 Task: Add an event with the title Second Candidate Interview with HR Manager, date ''2023/11/18'', time 14:00and add a description: A lunch and learn session is a unique professional development opportunity where employees gather during their lunch break to learn and engage in educational activities. It combines the convenience of a mealtime with valuable learning experiences, creating a relaxed and interactive environment for knowledge sharing and skill enhancement._x000D_
_x000D_
Mark the tasks as Completed , logged in from the account softage.3@softage.netand send the event invitation to softage.4@softage.net and softage.2@softage.net. Set a reminder for the event Weekly on Sunday
Action: Mouse moved to (64, 95)
Screenshot: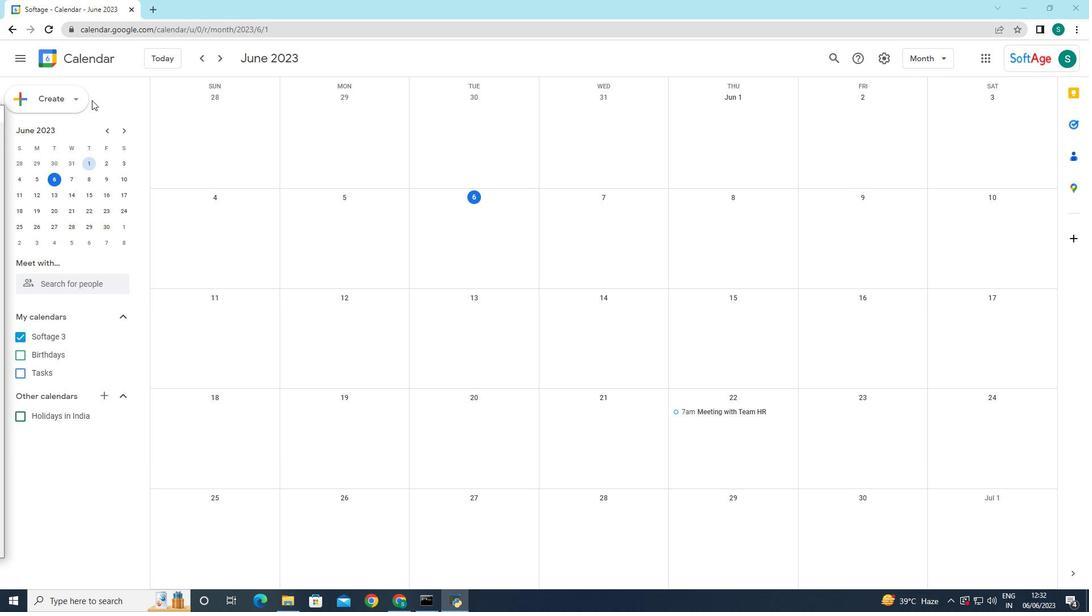 
Action: Mouse pressed left at (64, 95)
Screenshot: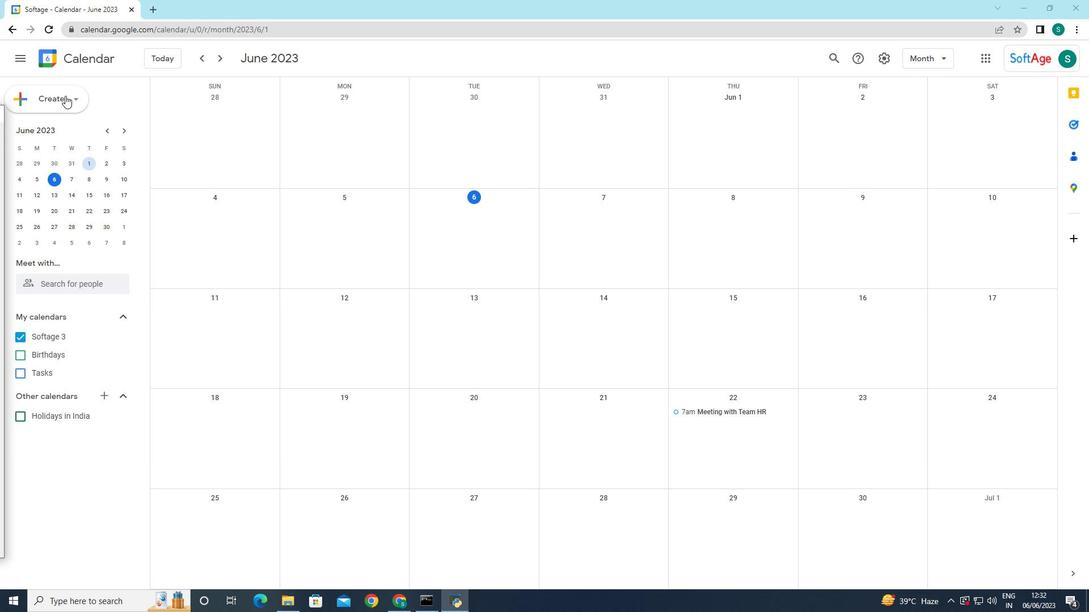 
Action: Mouse moved to (77, 131)
Screenshot: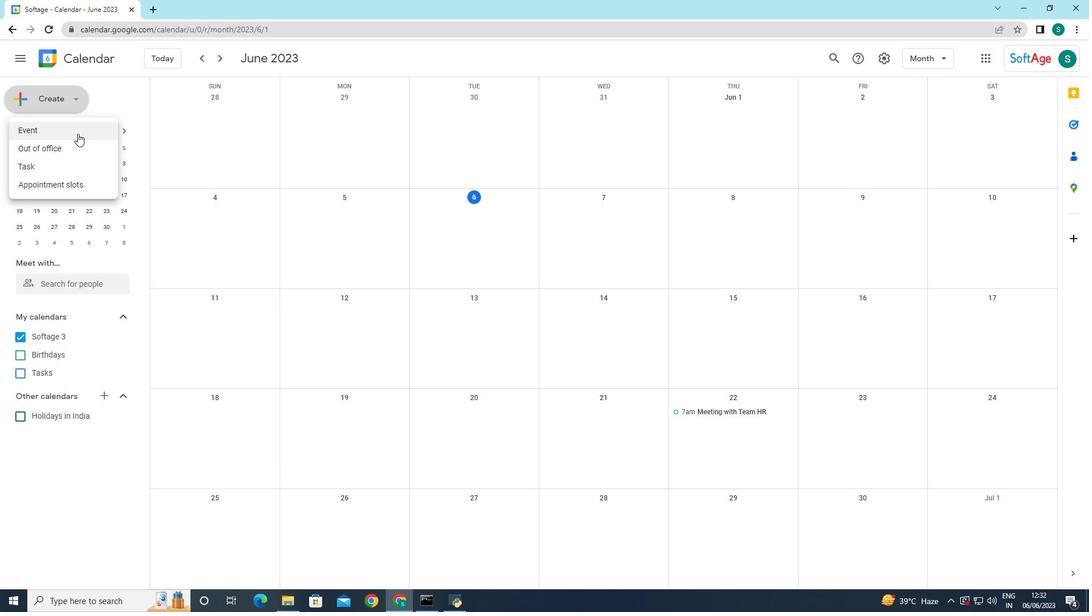 
Action: Mouse pressed left at (77, 131)
Screenshot: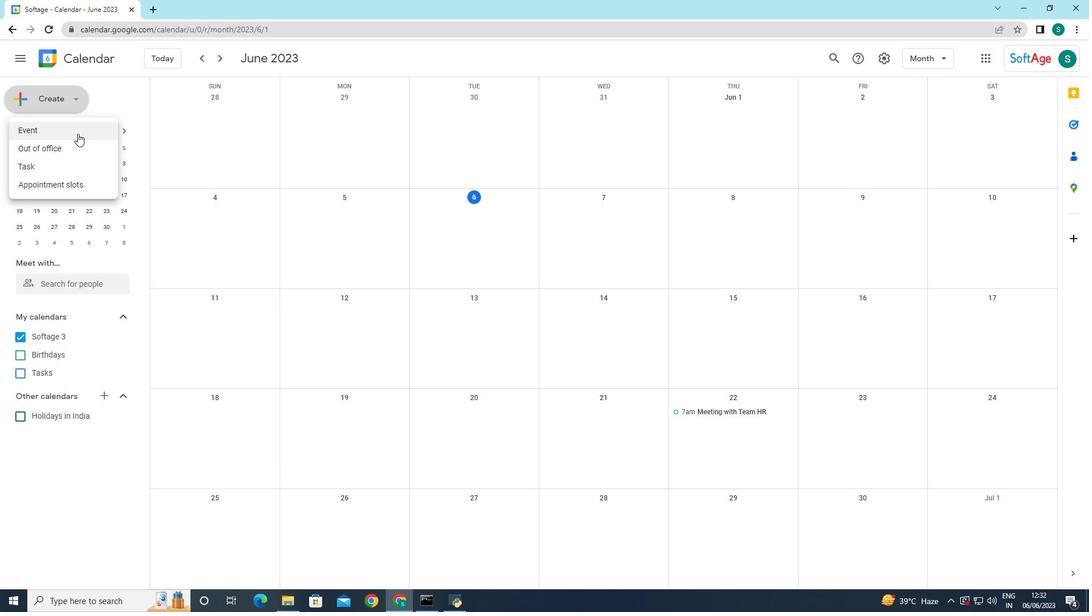 
Action: Mouse moved to (574, 384)
Screenshot: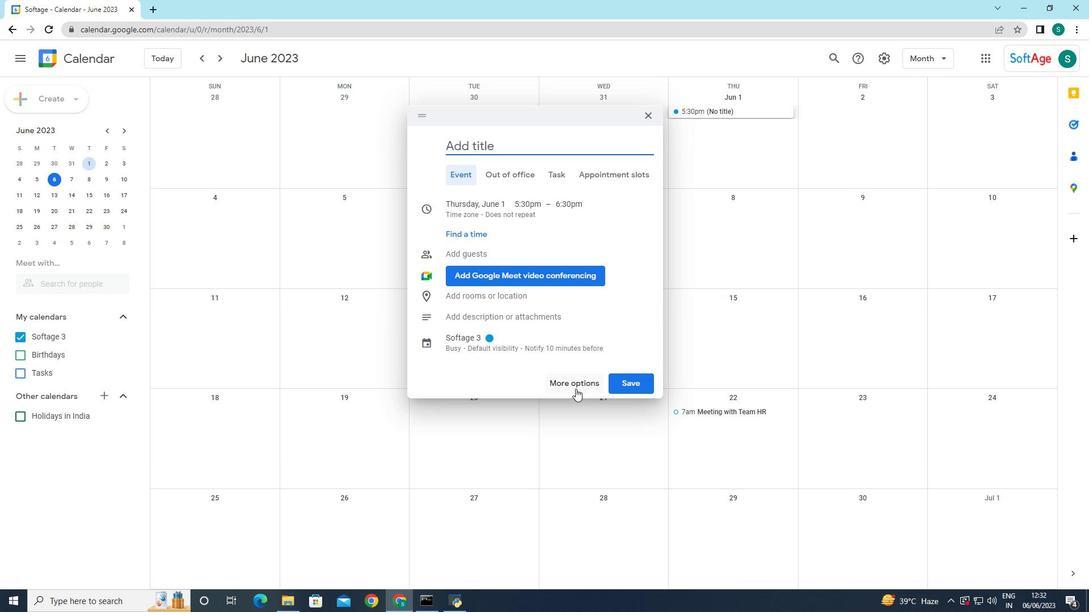 
Action: Mouse pressed left at (574, 384)
Screenshot: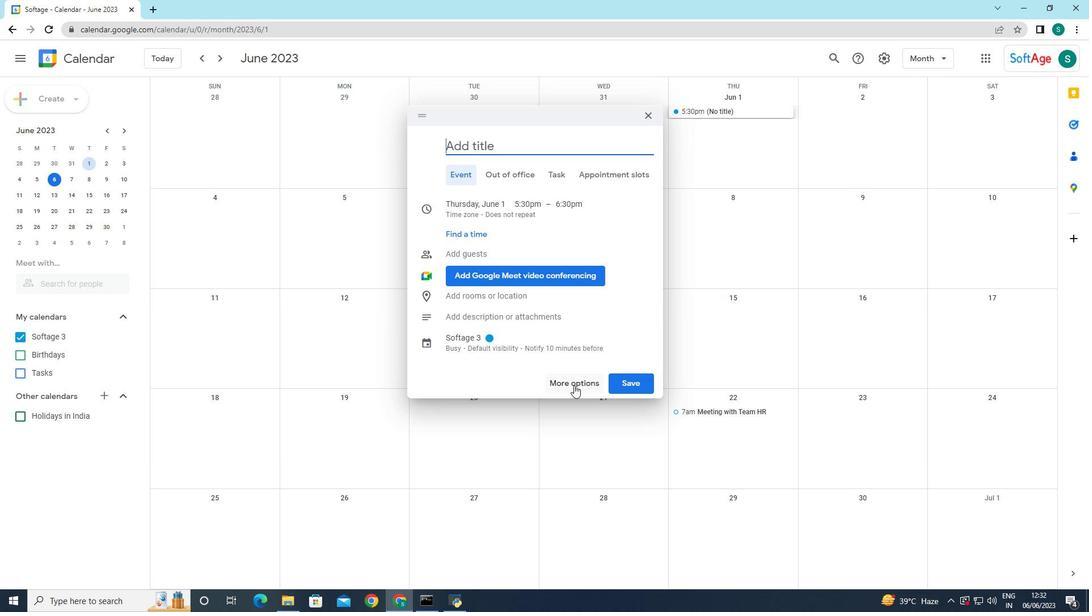 
Action: Mouse moved to (132, 60)
Screenshot: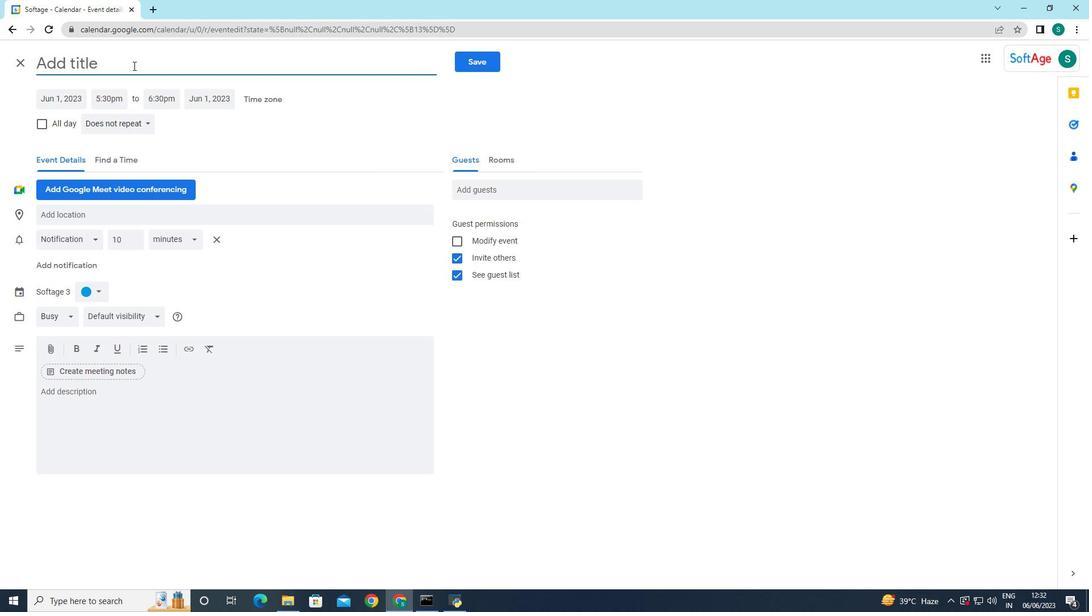 
Action: Mouse pressed left at (132, 60)
Screenshot: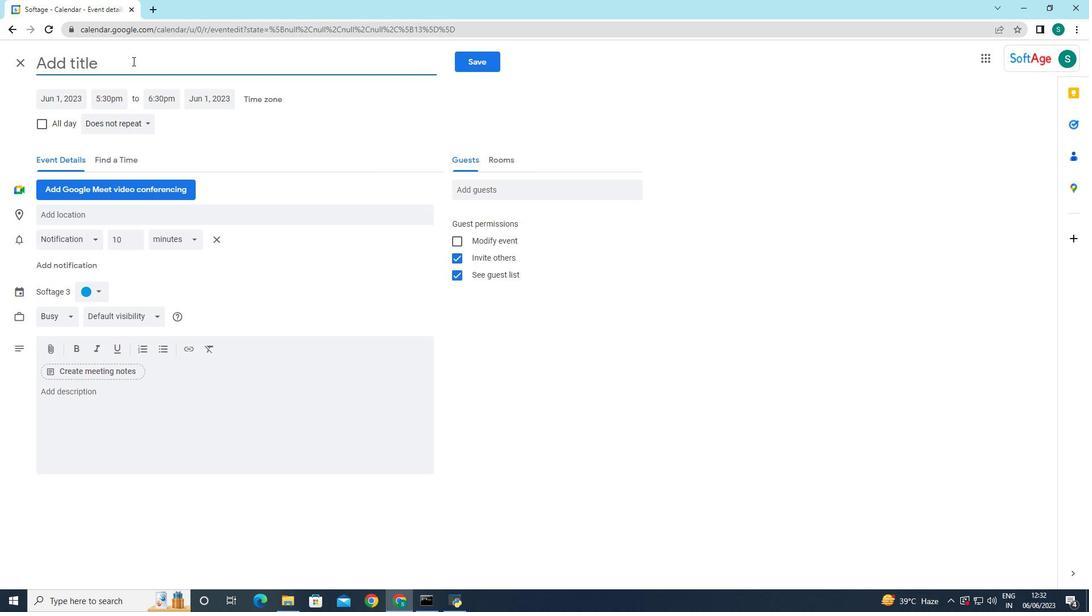 
Action: Key pressed <Key.caps_lock>S<Key.caps_lock>econd<Key.space><Key.caps_lock>CA<Key.backspace><Key.caps_lock>andidate<Key.space><Key.caps_lock>I<Key.caps_lock>ne<Key.backspace>terview<Key.space>with<Key.space><Key.caps_lock>HR<Key.caps_lock><Key.space><Key.caps_lock>M<Key.caps_lock>anager
Screenshot: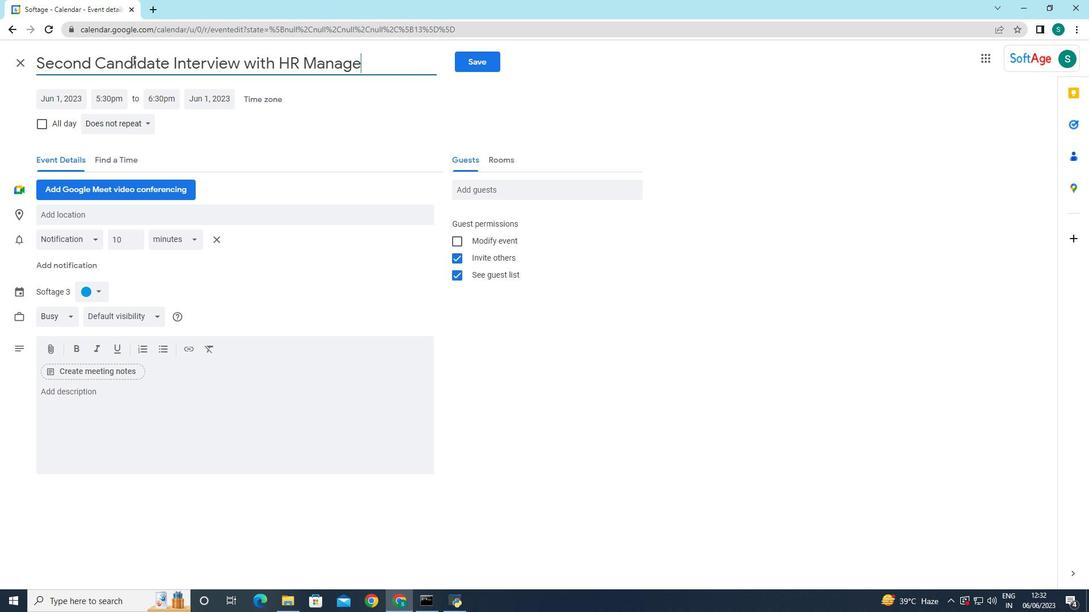 
Action: Mouse moved to (63, 100)
Screenshot: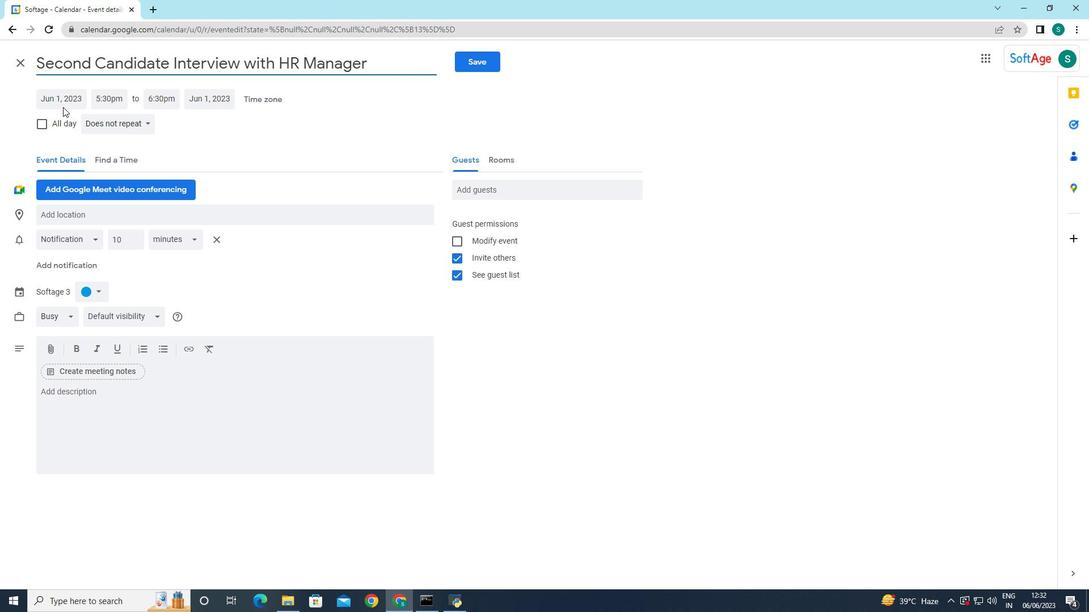 
Action: Mouse pressed left at (63, 100)
Screenshot: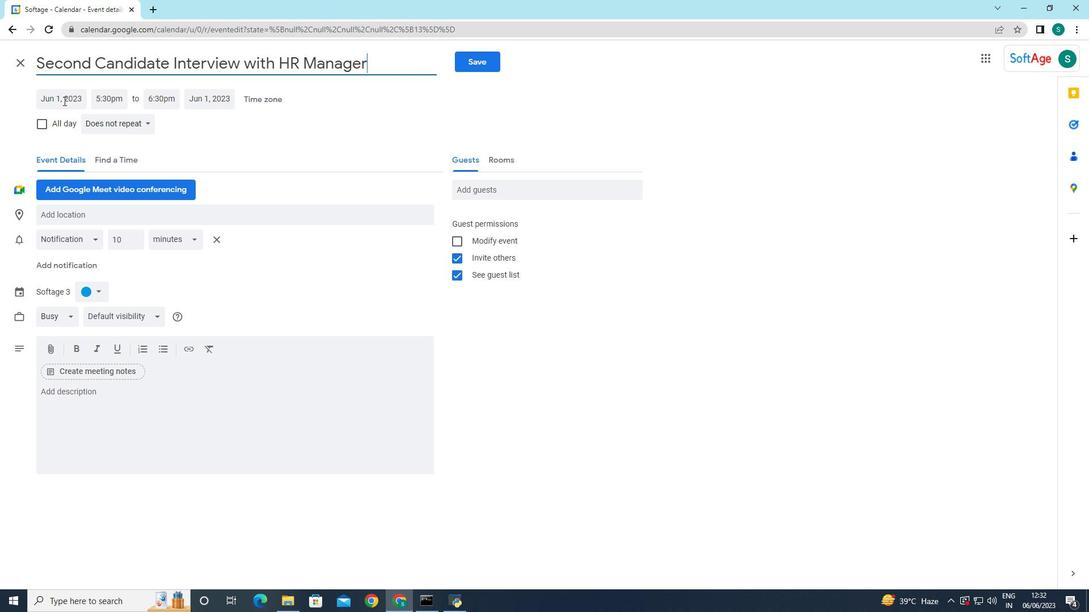 
Action: Mouse moved to (175, 126)
Screenshot: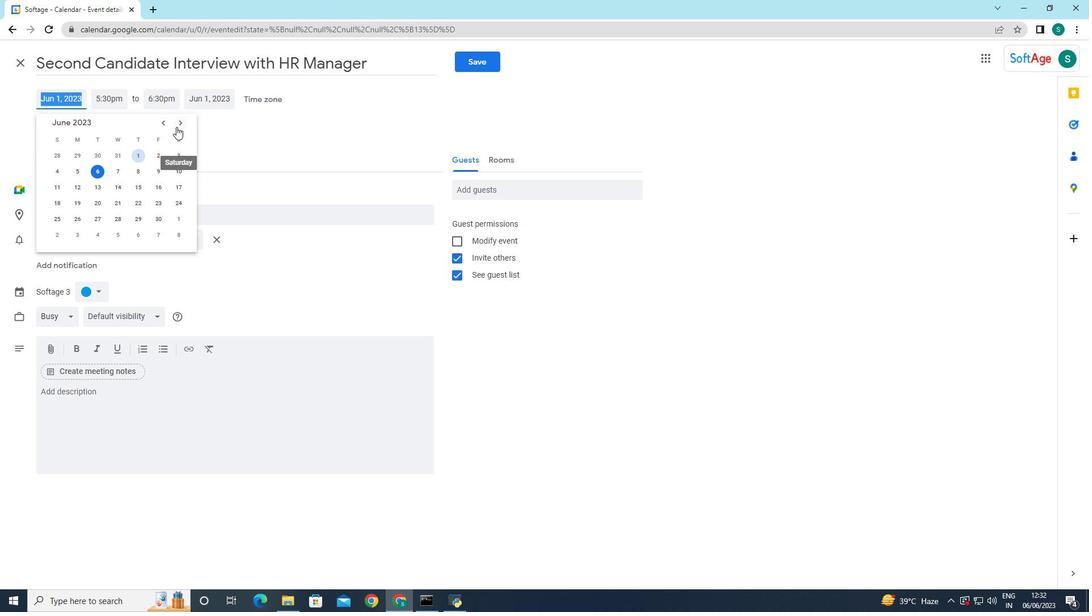 
Action: Mouse pressed left at (175, 126)
Screenshot: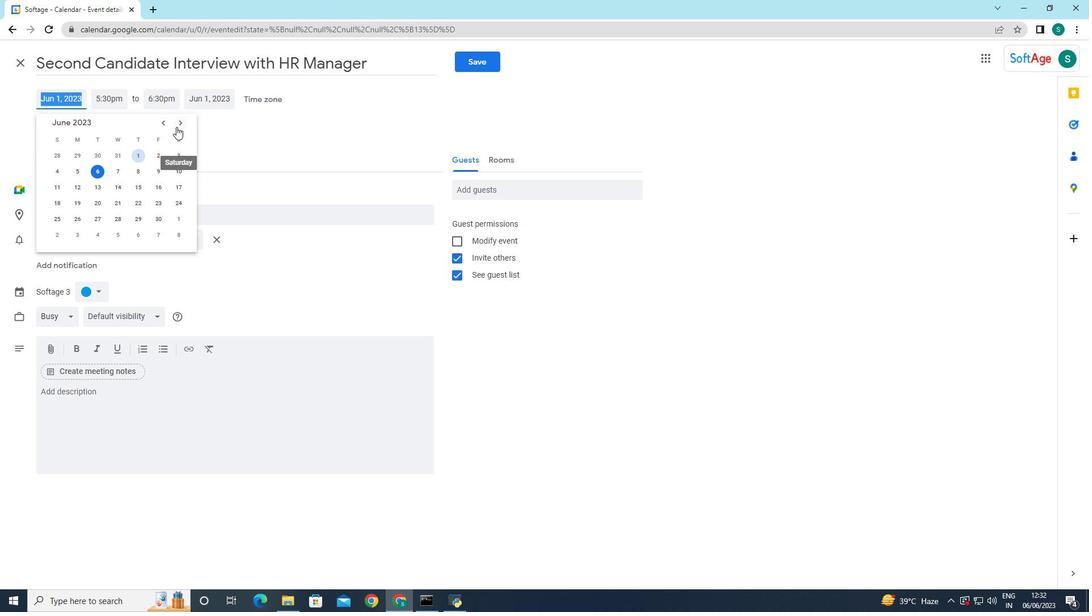 
Action: Mouse pressed left at (175, 126)
Screenshot: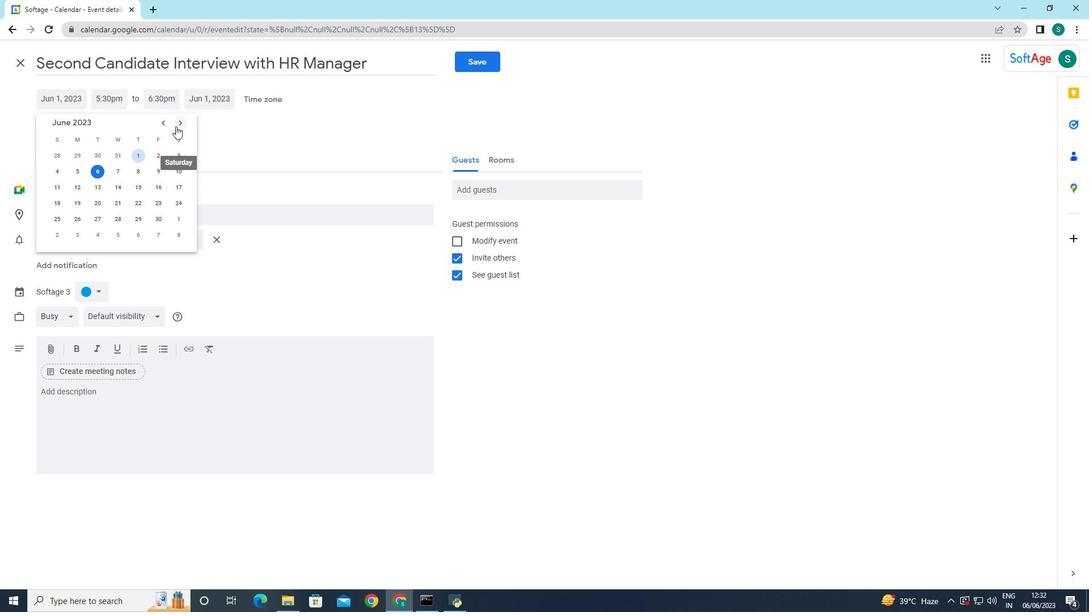 
Action: Mouse pressed left at (175, 126)
Screenshot: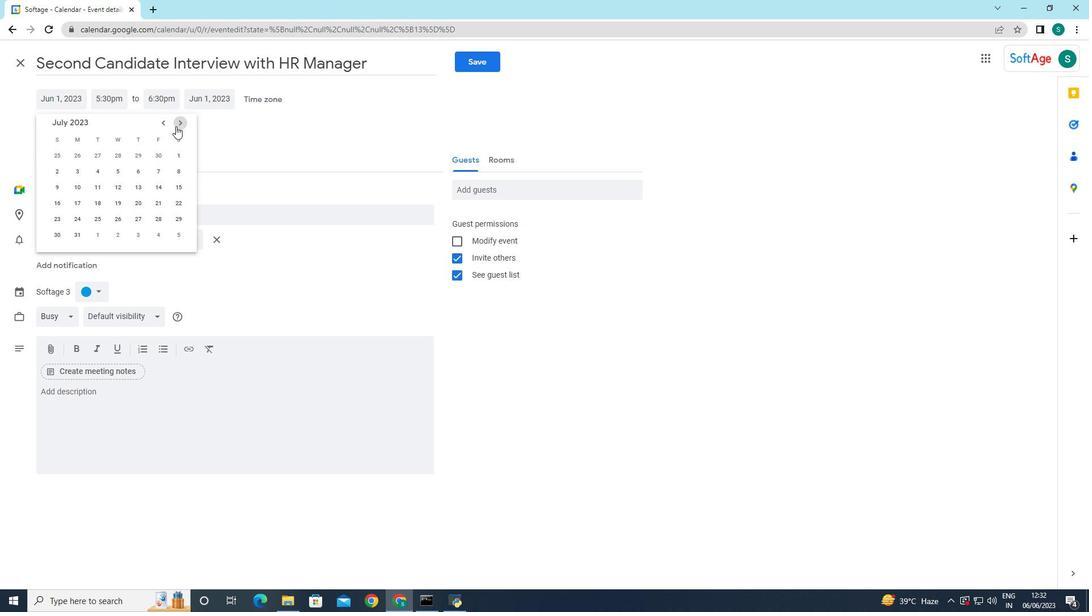 
Action: Mouse pressed left at (175, 126)
Screenshot: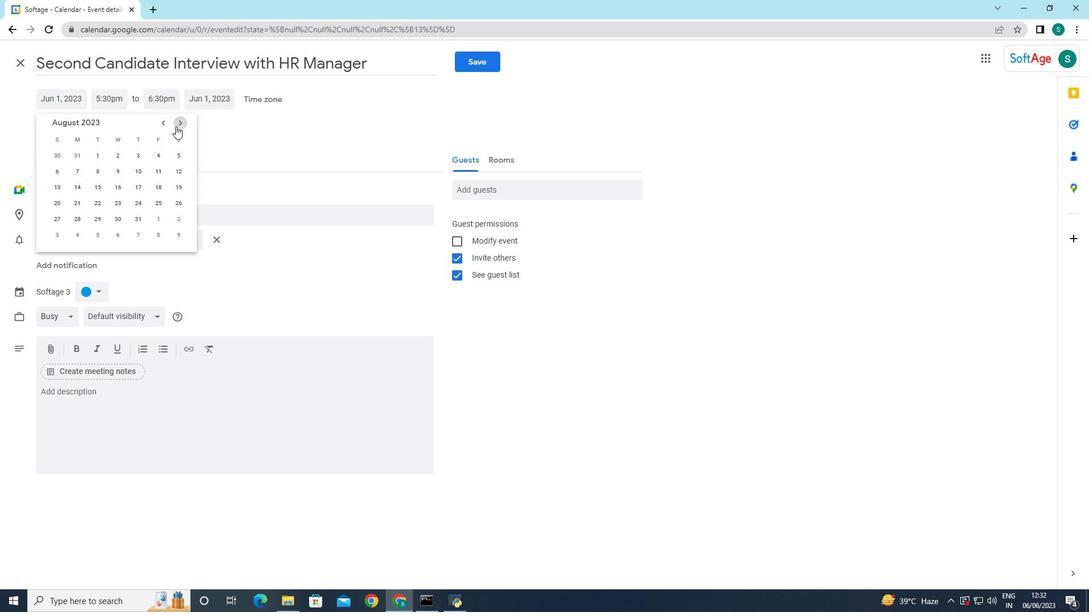 
Action: Mouse pressed left at (175, 126)
Screenshot: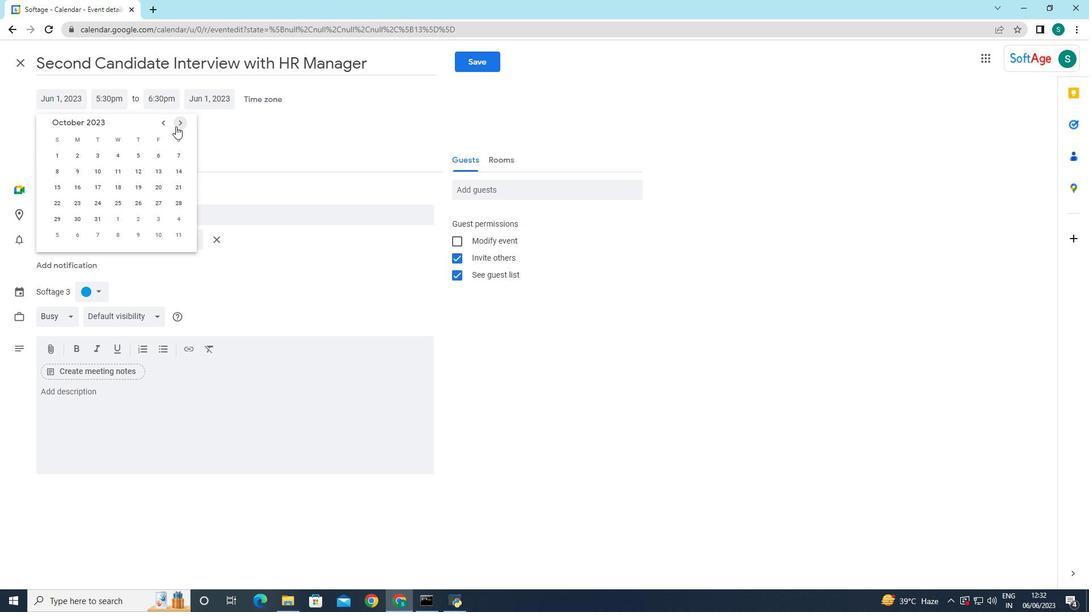 
Action: Mouse moved to (175, 191)
Screenshot: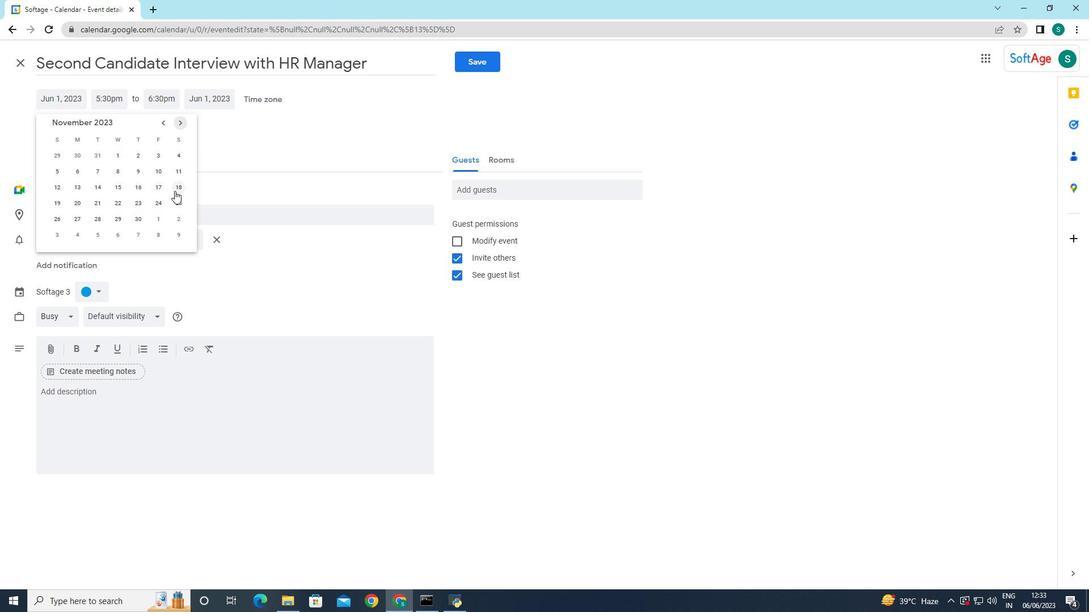 
Action: Mouse pressed left at (175, 191)
Screenshot: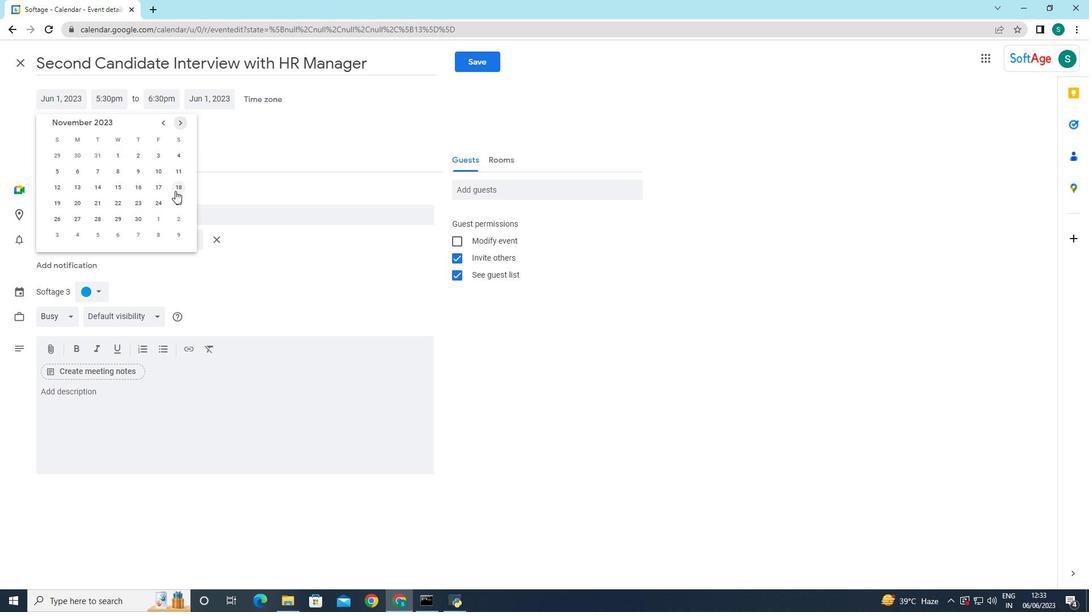 
Action: Mouse moved to (236, 162)
Screenshot: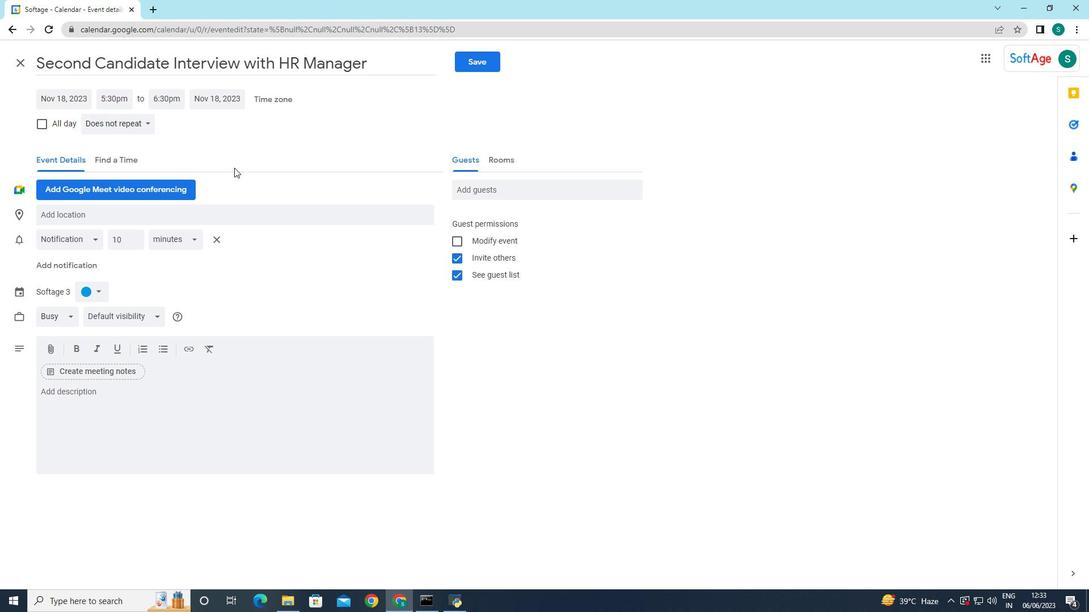 
Action: Mouse pressed left at (236, 162)
Screenshot: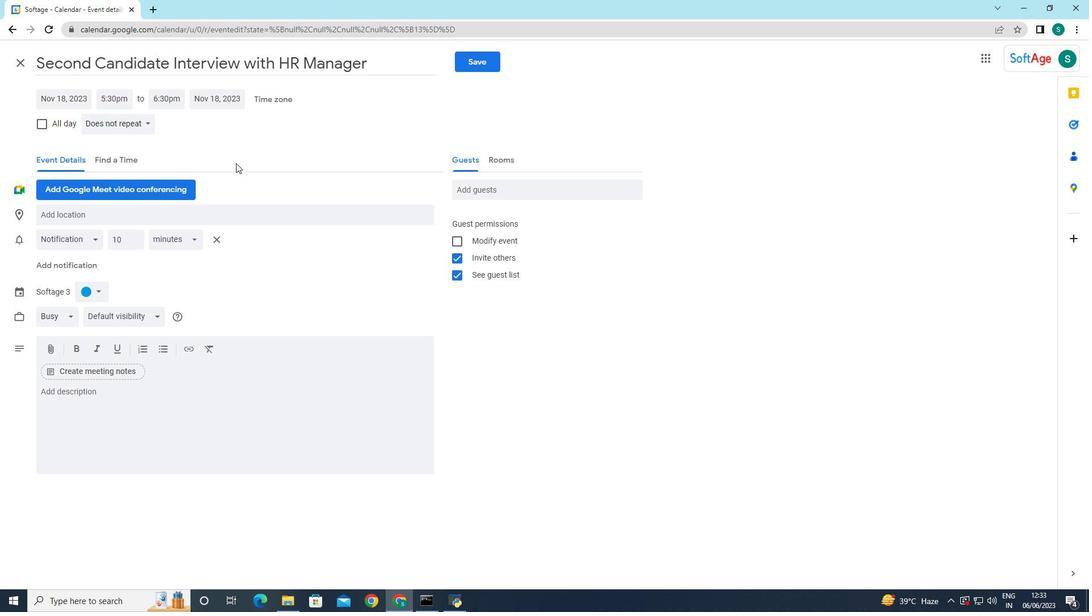 
Action: Mouse moved to (104, 97)
Screenshot: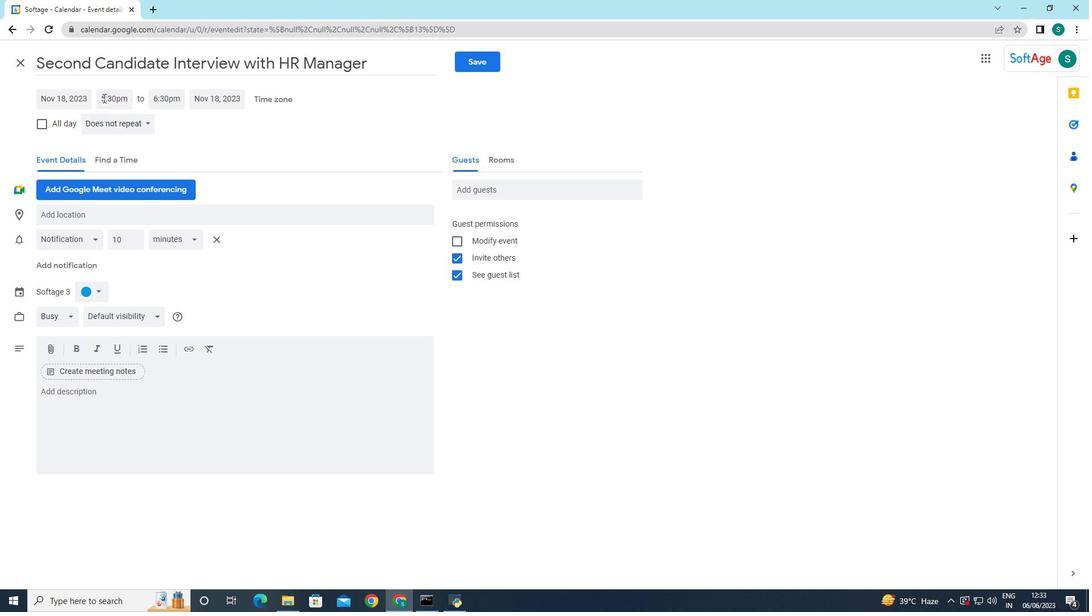 
Action: Mouse pressed left at (104, 97)
Screenshot: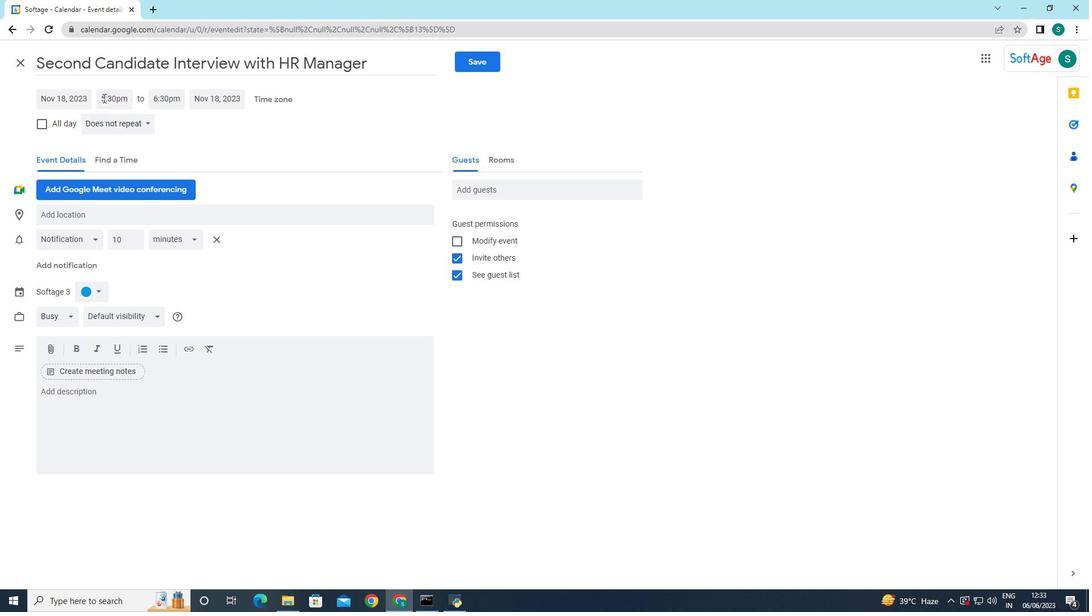 
Action: Mouse moved to (149, 186)
Screenshot: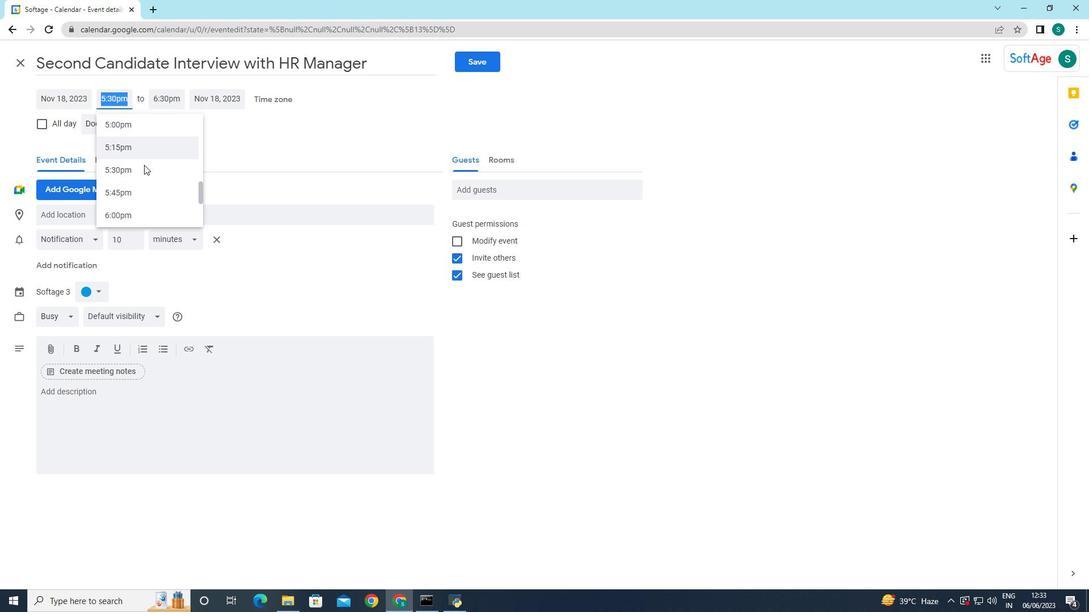 
Action: Mouse scrolled (149, 186) with delta (0, 0)
Screenshot: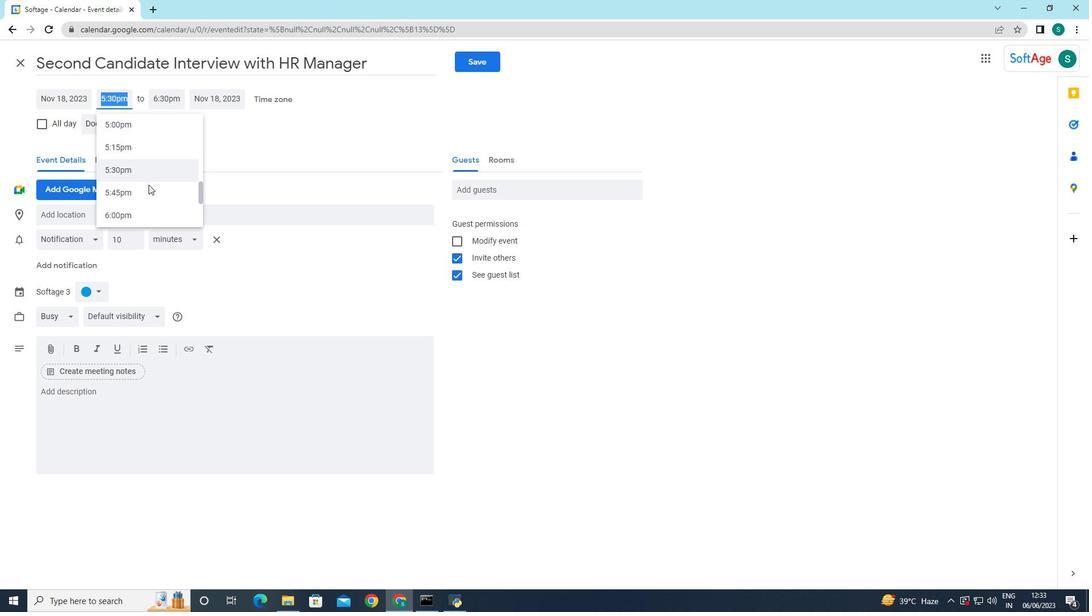 
Action: Mouse scrolled (149, 186) with delta (0, 0)
Screenshot: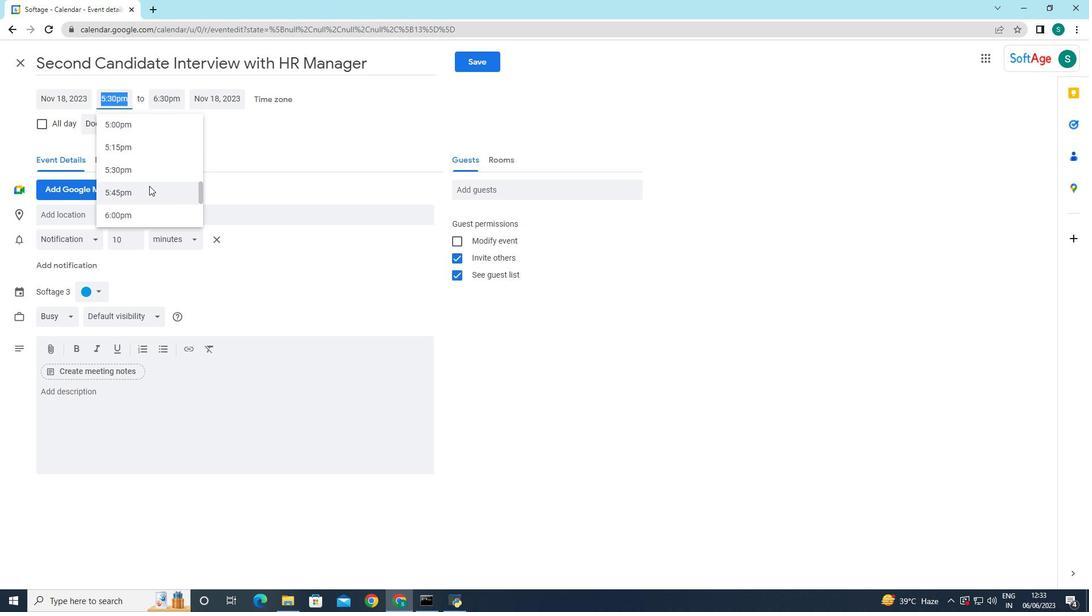 
Action: Mouse scrolled (149, 186) with delta (0, 0)
Screenshot: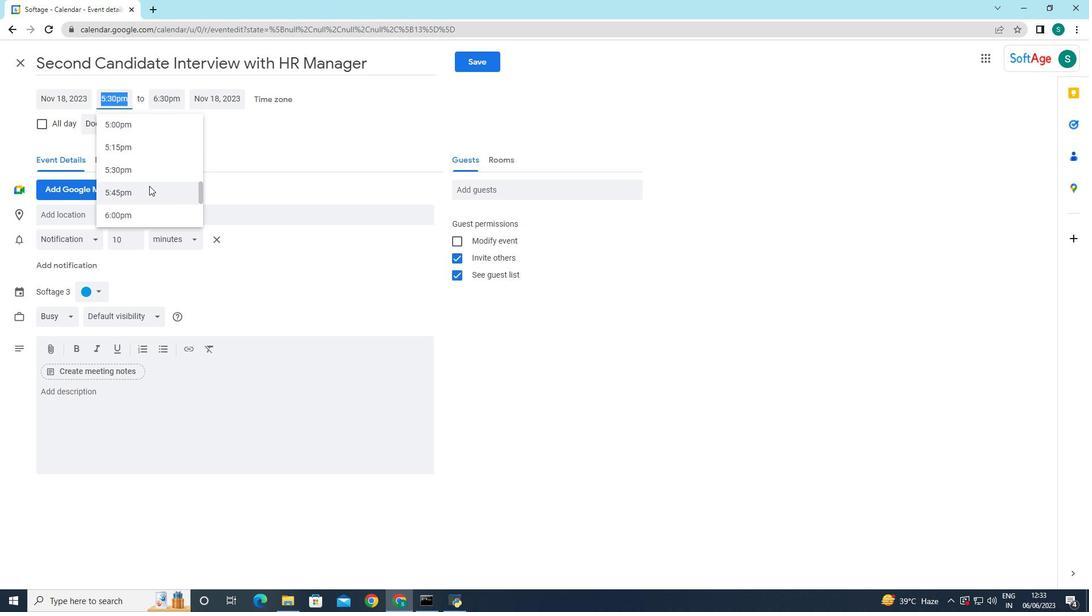
Action: Mouse scrolled (149, 186) with delta (0, 0)
Screenshot: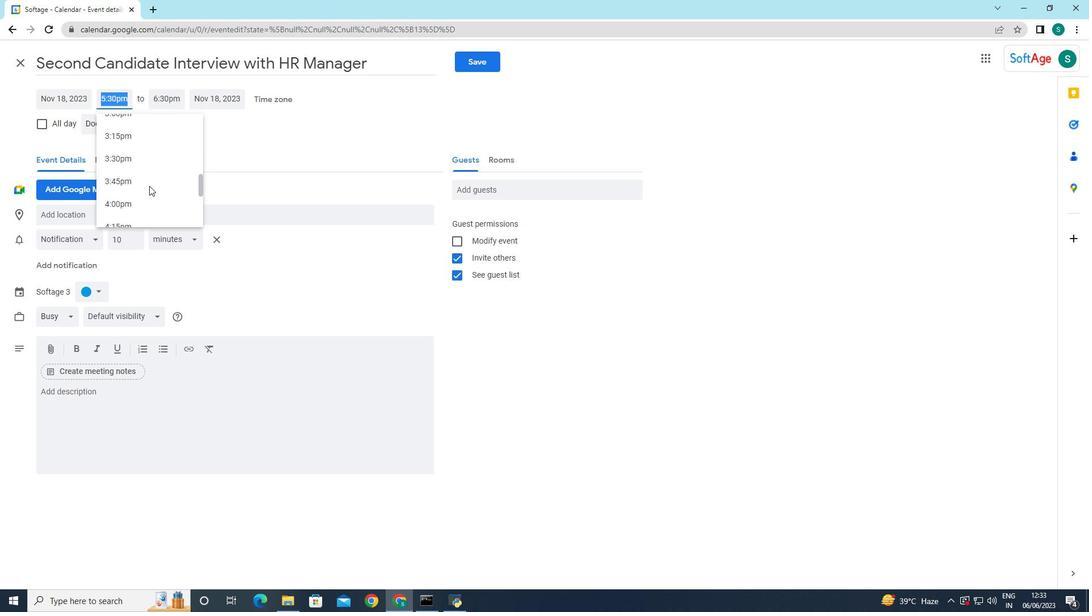 
Action: Mouse scrolled (149, 186) with delta (0, 0)
Screenshot: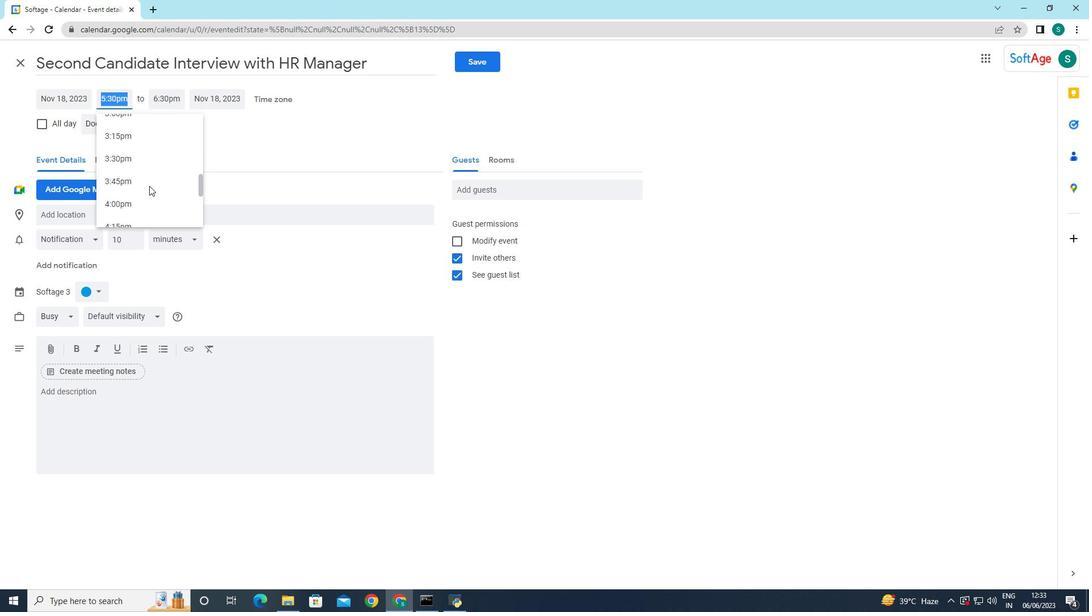 
Action: Mouse scrolled (149, 186) with delta (0, 0)
Screenshot: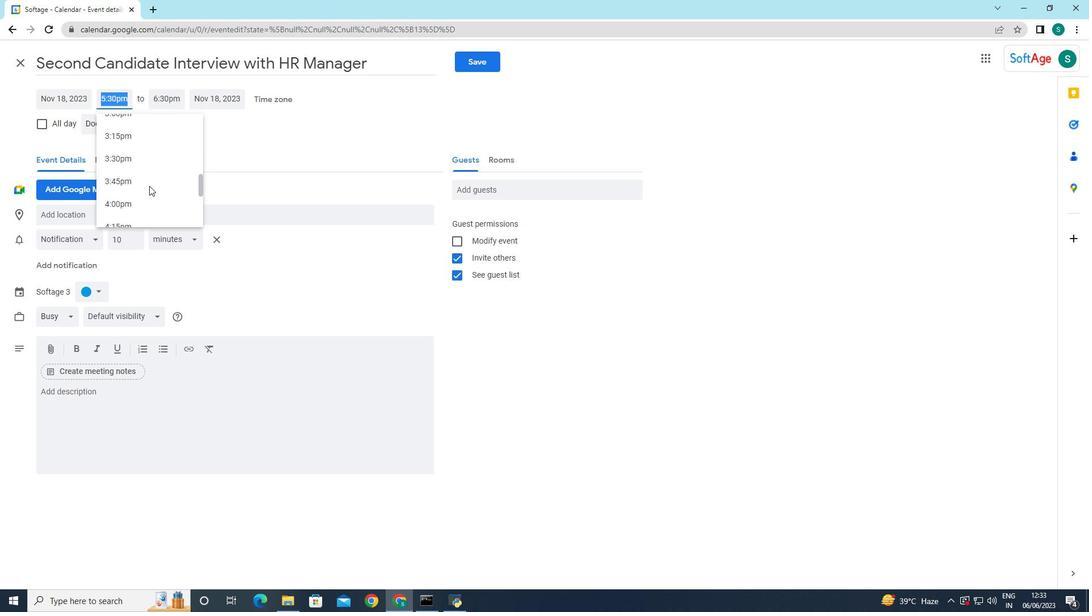 
Action: Mouse scrolled (149, 186) with delta (0, 0)
Screenshot: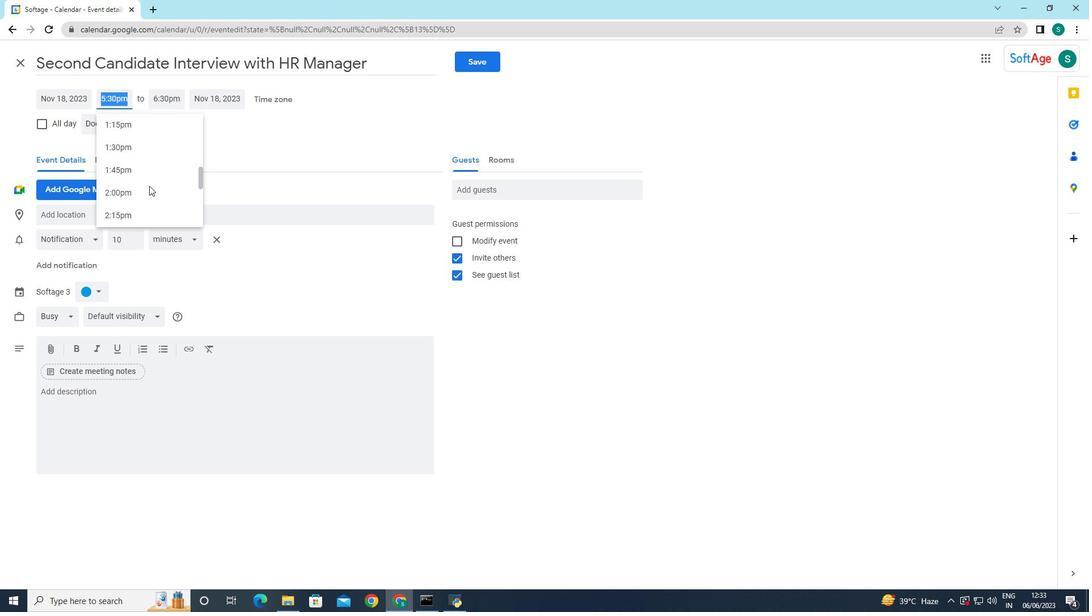 
Action: Mouse scrolled (149, 186) with delta (0, 0)
Screenshot: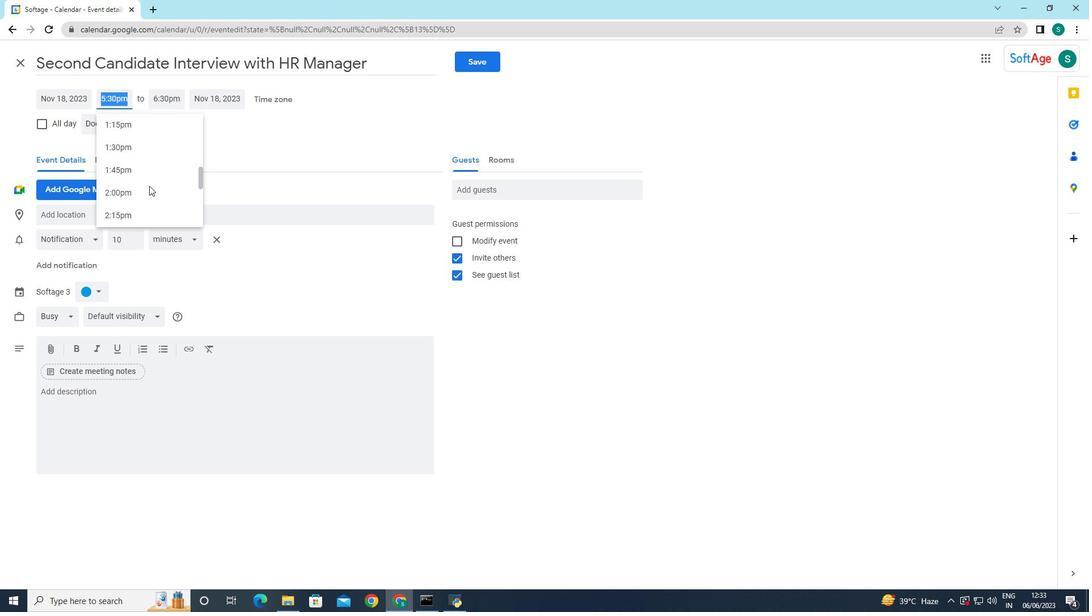 
Action: Mouse scrolled (149, 186) with delta (0, 0)
Screenshot: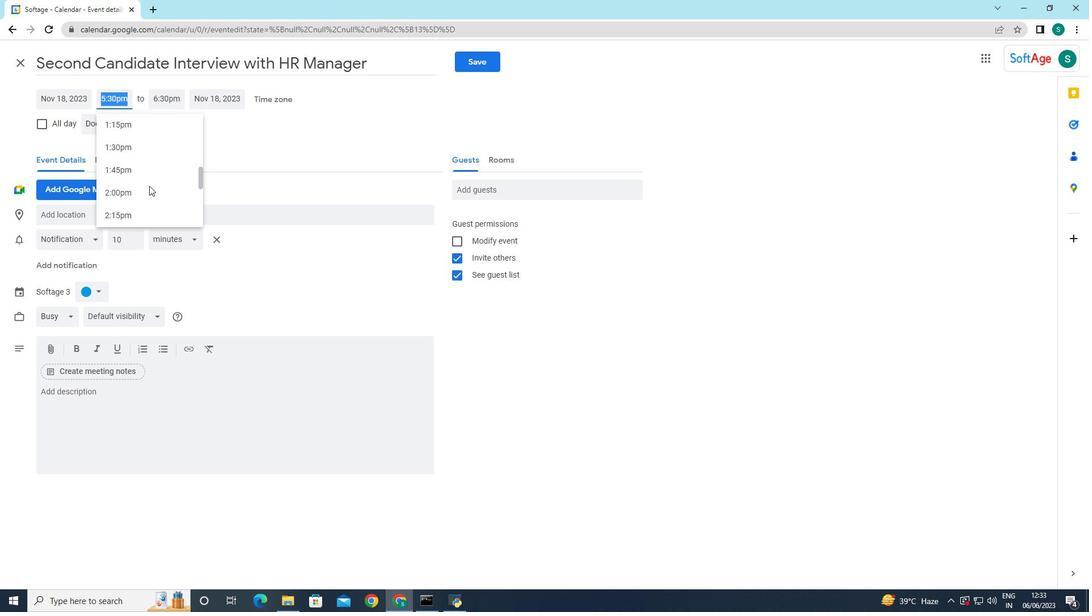 
Action: Mouse scrolled (149, 186) with delta (0, 0)
Screenshot: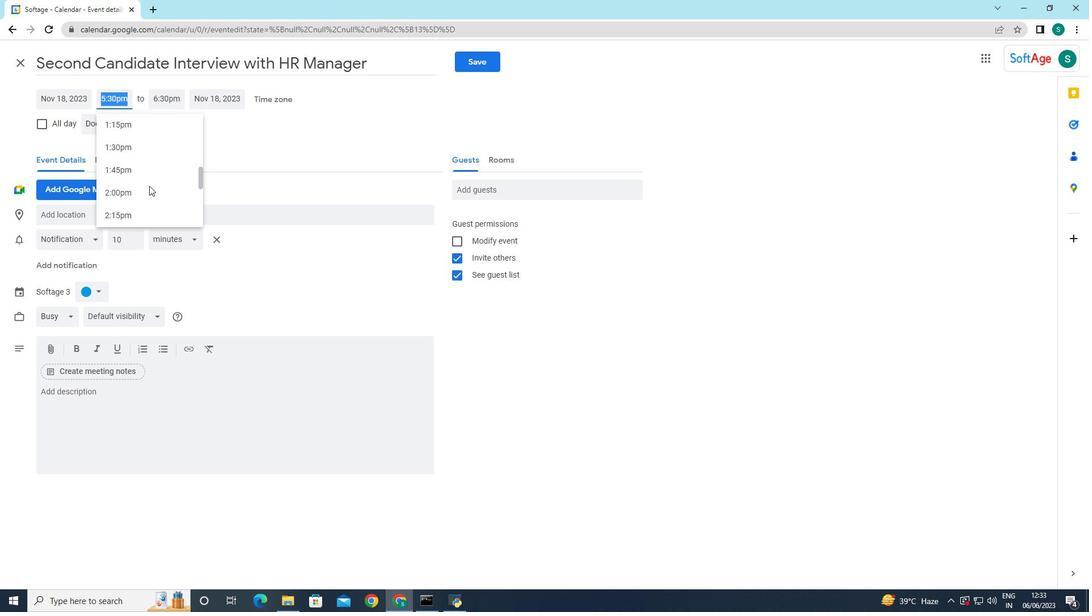 
Action: Mouse scrolled (149, 185) with delta (0, 0)
Screenshot: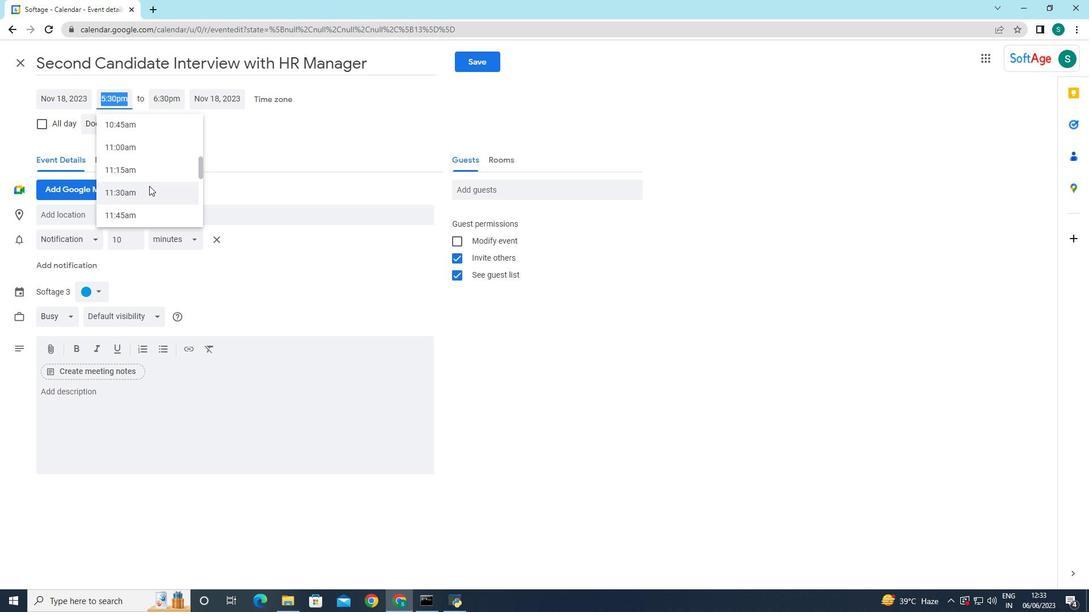 
Action: Mouse scrolled (149, 185) with delta (0, 0)
Screenshot: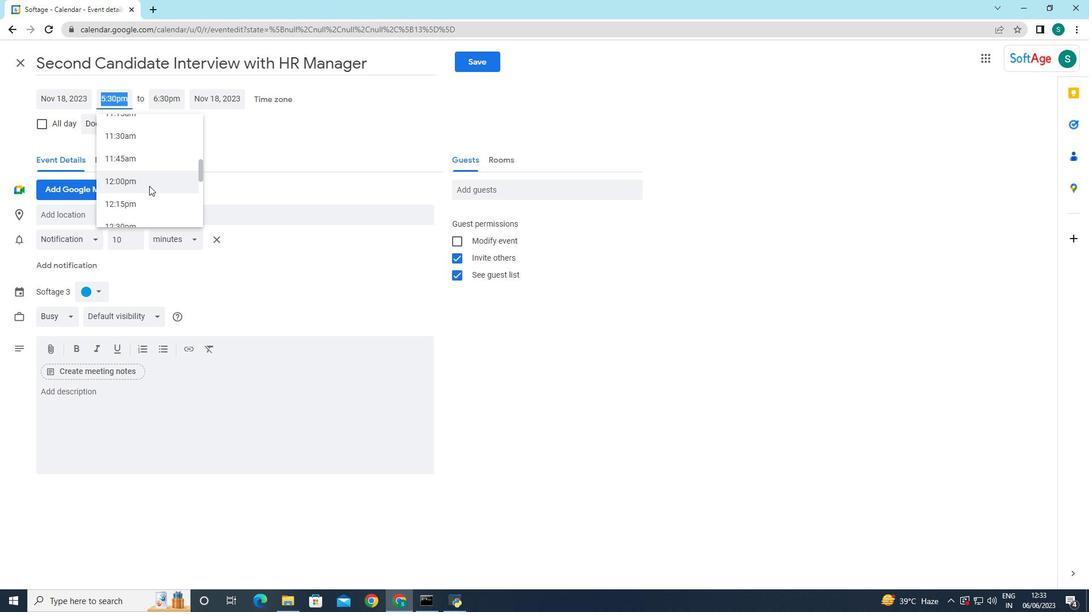 
Action: Mouse scrolled (149, 185) with delta (0, 0)
Screenshot: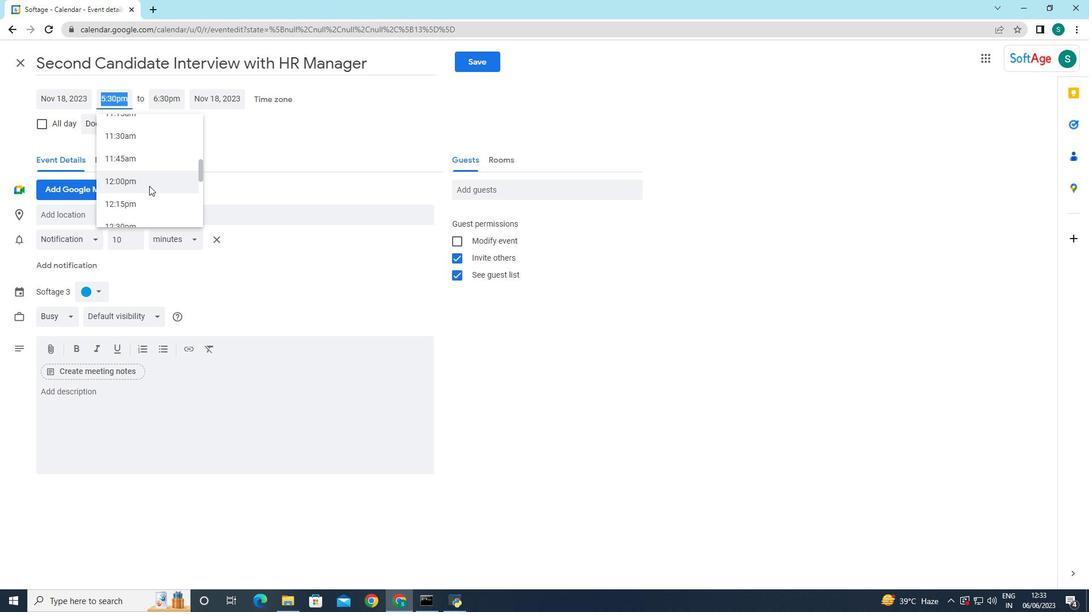 
Action: Mouse scrolled (149, 186) with delta (0, 0)
Screenshot: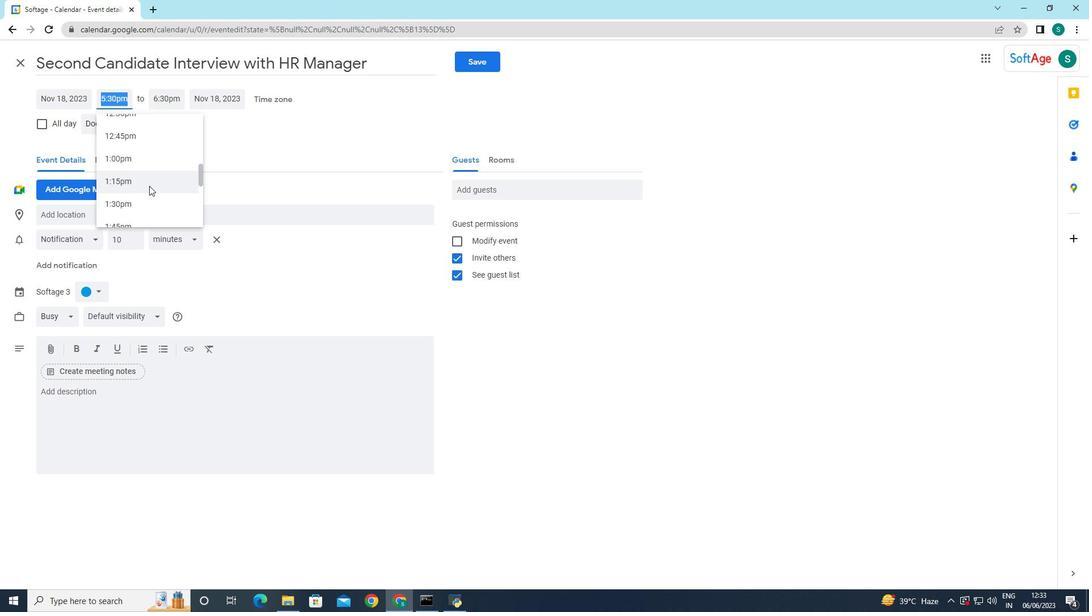 
Action: Mouse scrolled (149, 186) with delta (0, 0)
Screenshot: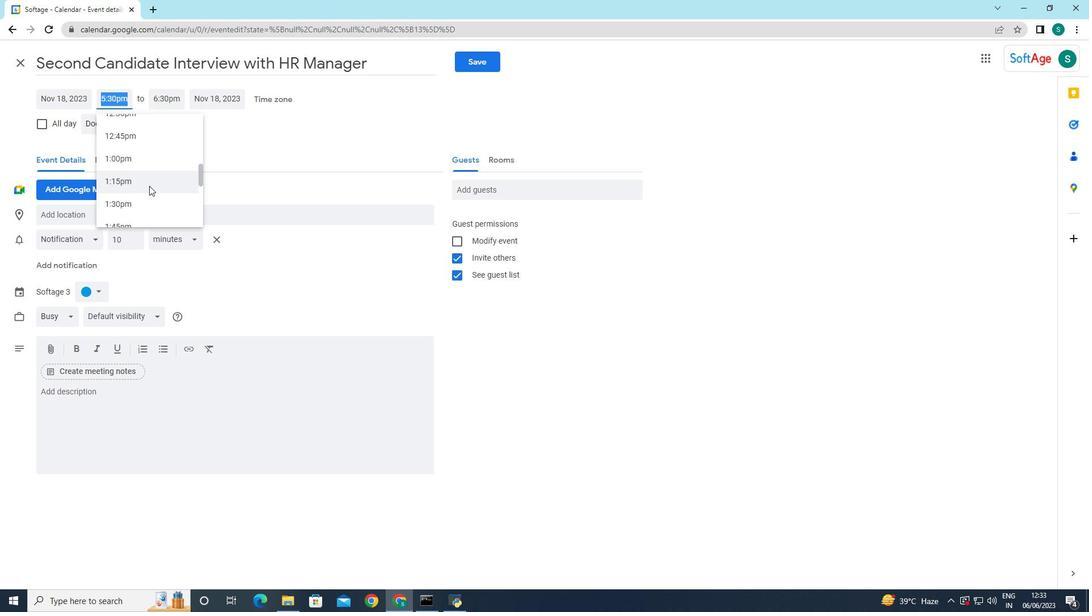 
Action: Mouse scrolled (149, 186) with delta (0, 0)
Screenshot: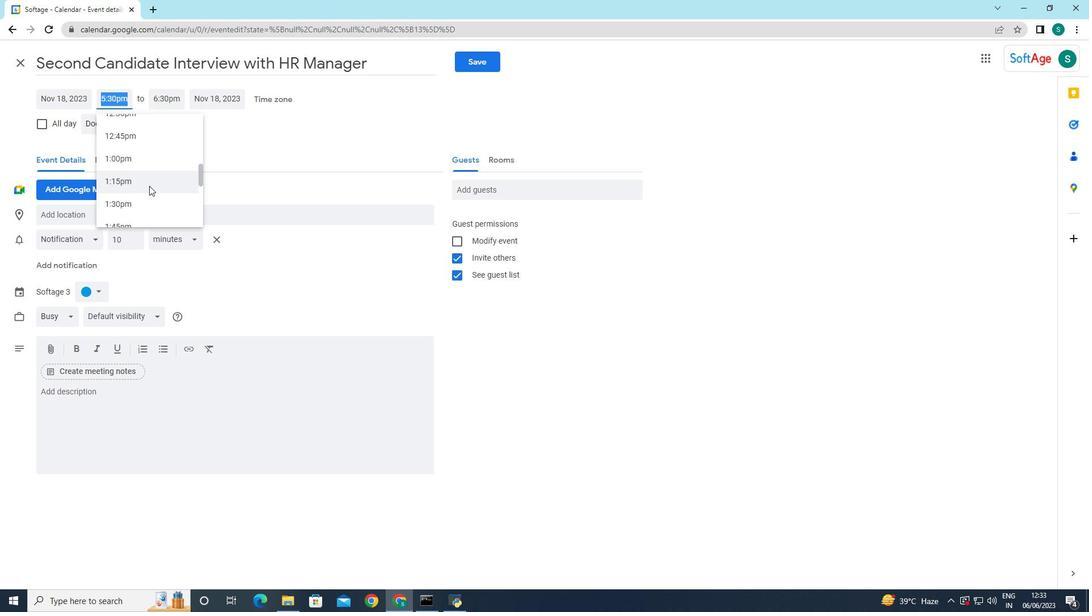 
Action: Mouse scrolled (149, 186) with delta (0, 0)
Screenshot: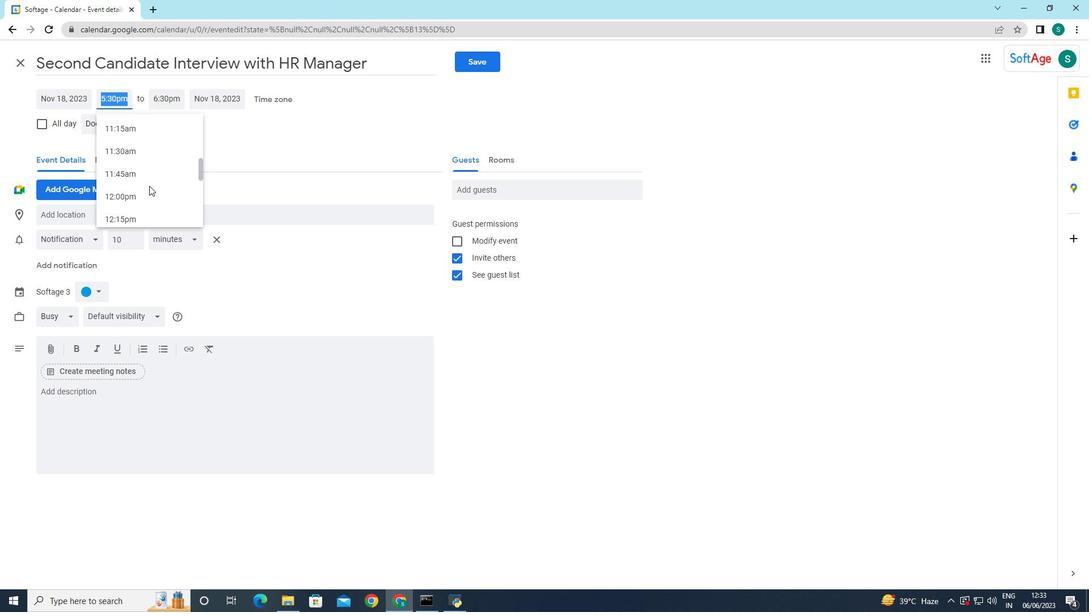 
Action: Mouse scrolled (149, 186) with delta (0, 0)
Screenshot: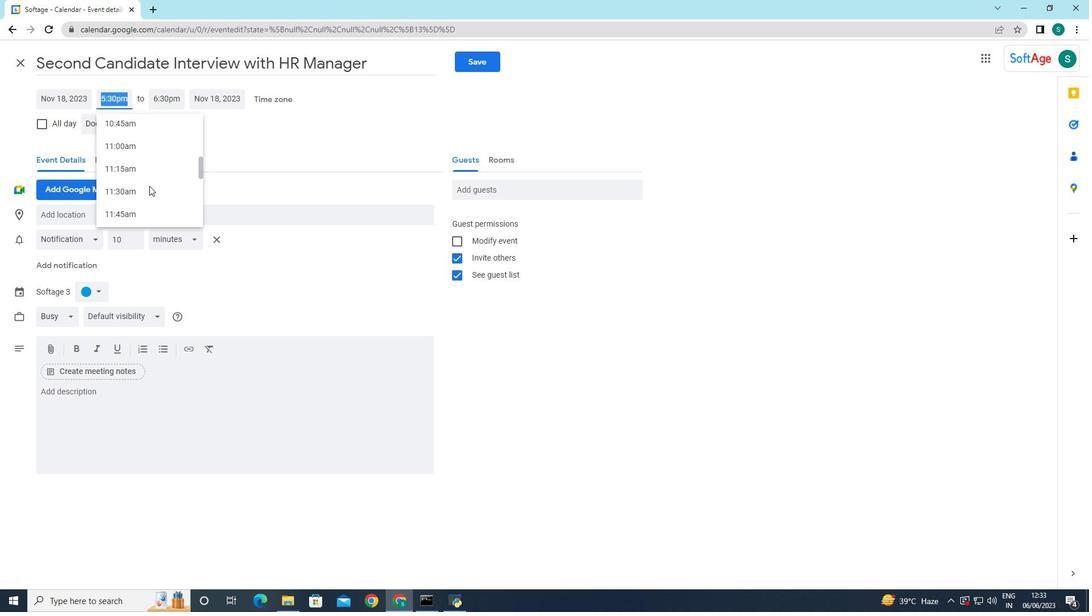 
Action: Mouse scrolled (149, 186) with delta (0, 0)
Screenshot: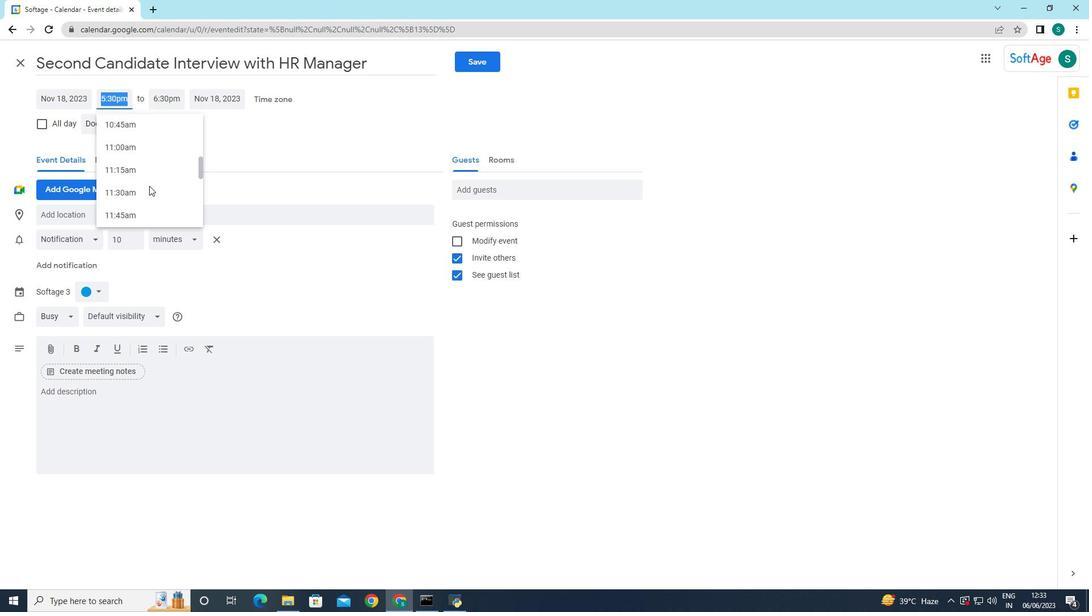 
Action: Mouse scrolled (149, 186) with delta (0, 0)
Screenshot: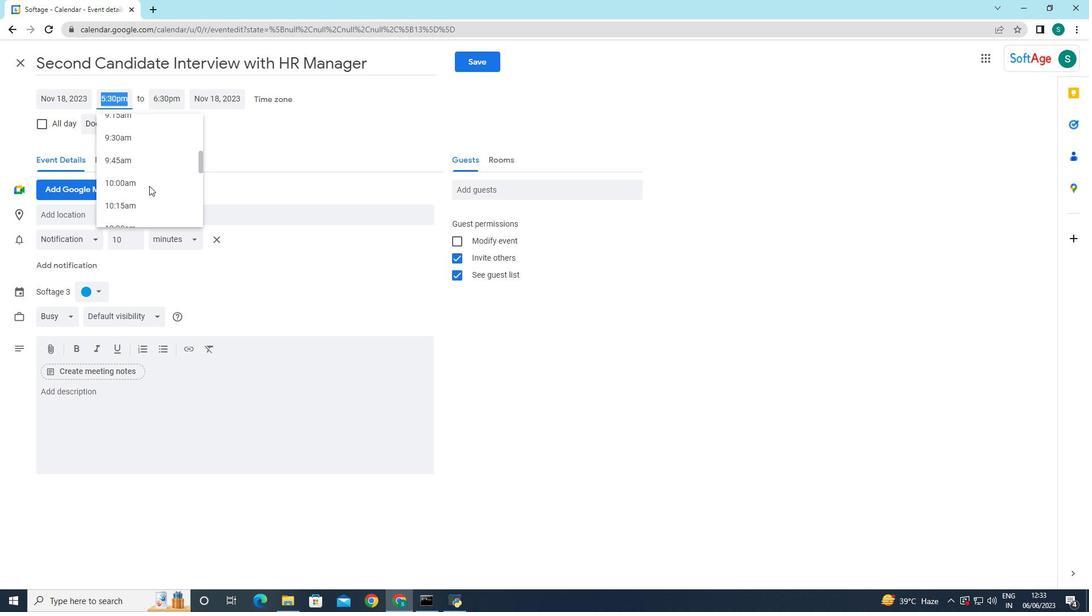 
Action: Mouse scrolled (149, 186) with delta (0, 0)
Screenshot: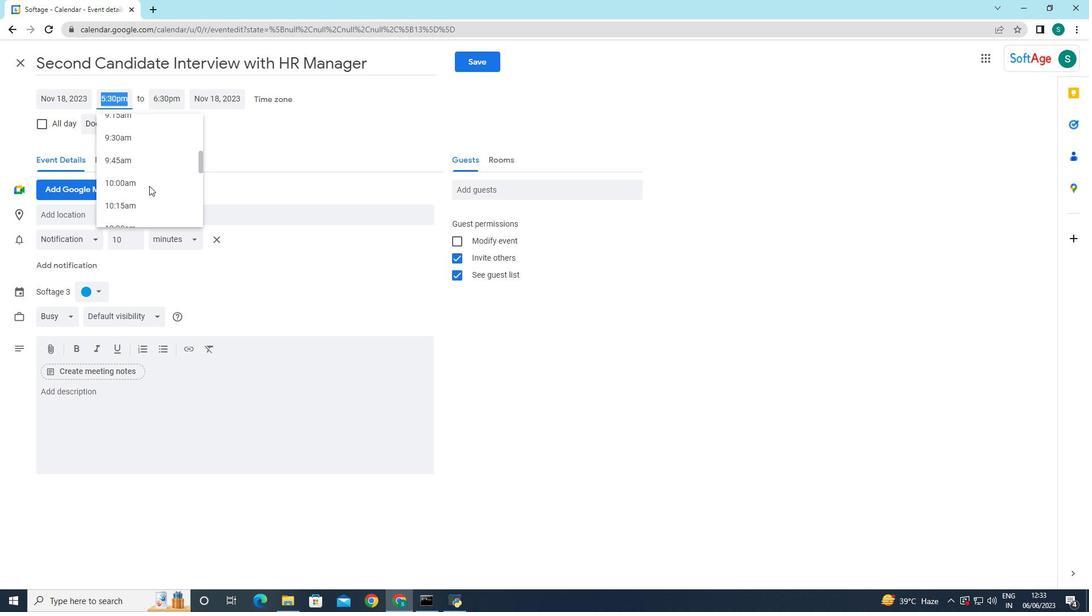 
Action: Mouse scrolled (149, 186) with delta (0, 0)
Screenshot: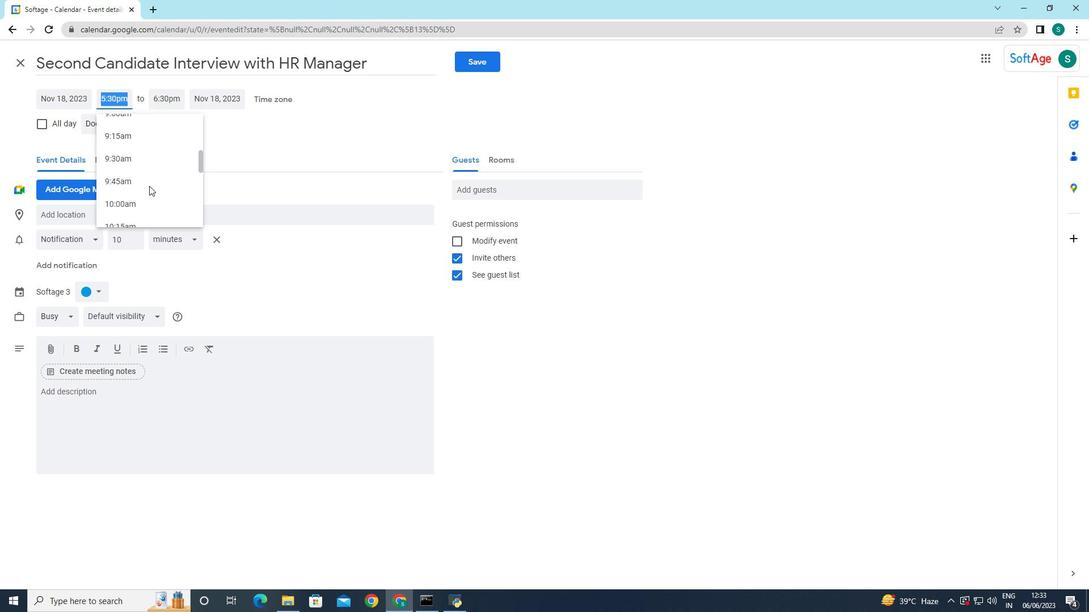 
Action: Mouse scrolled (149, 186) with delta (0, 0)
Screenshot: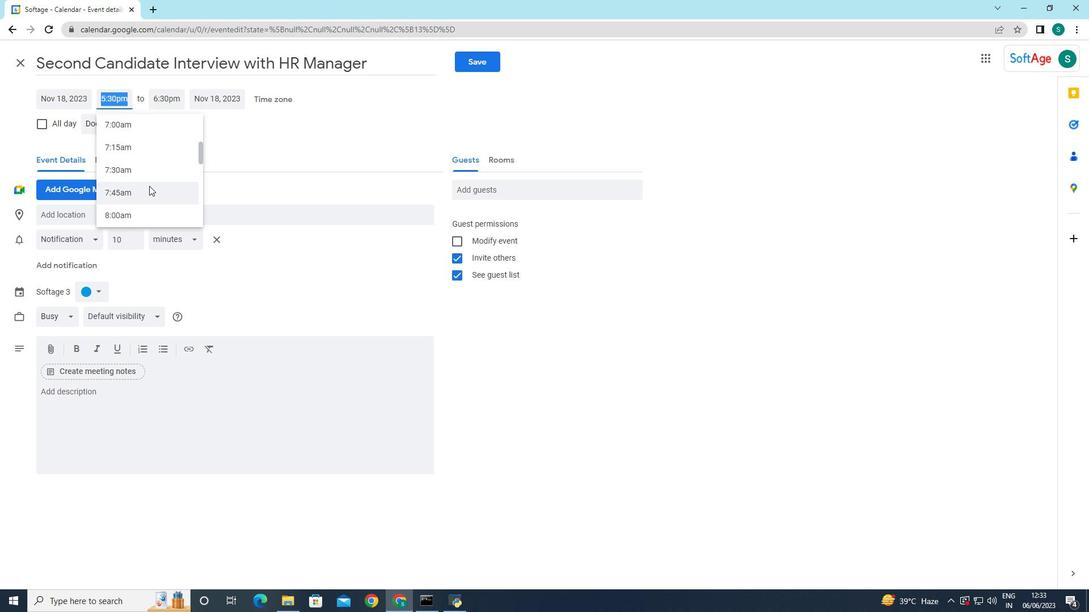 
Action: Mouse scrolled (149, 186) with delta (0, 0)
Screenshot: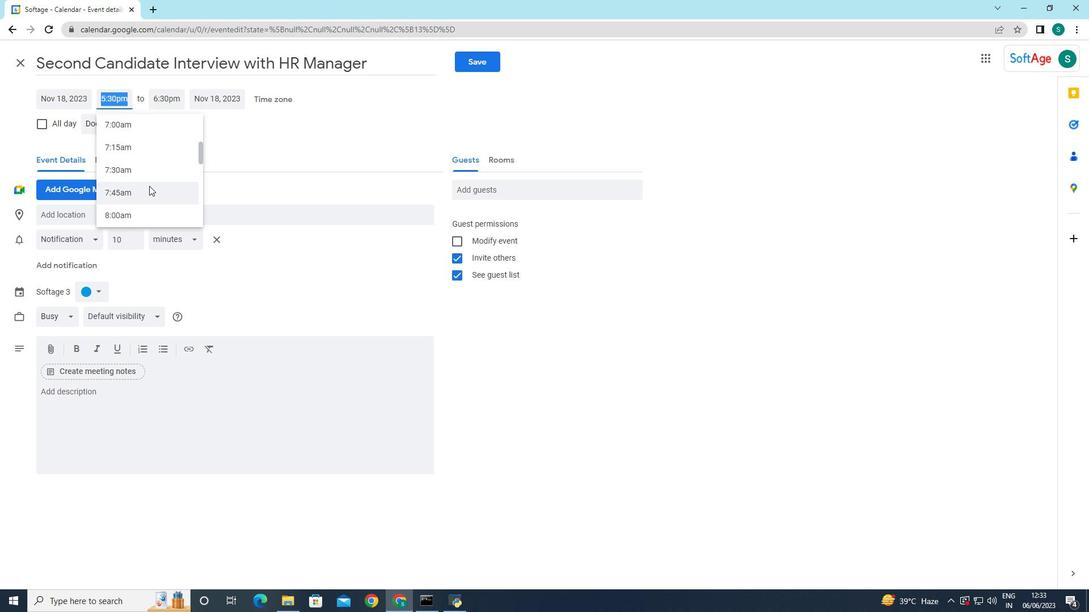 
Action: Mouse scrolled (149, 186) with delta (0, 0)
Screenshot: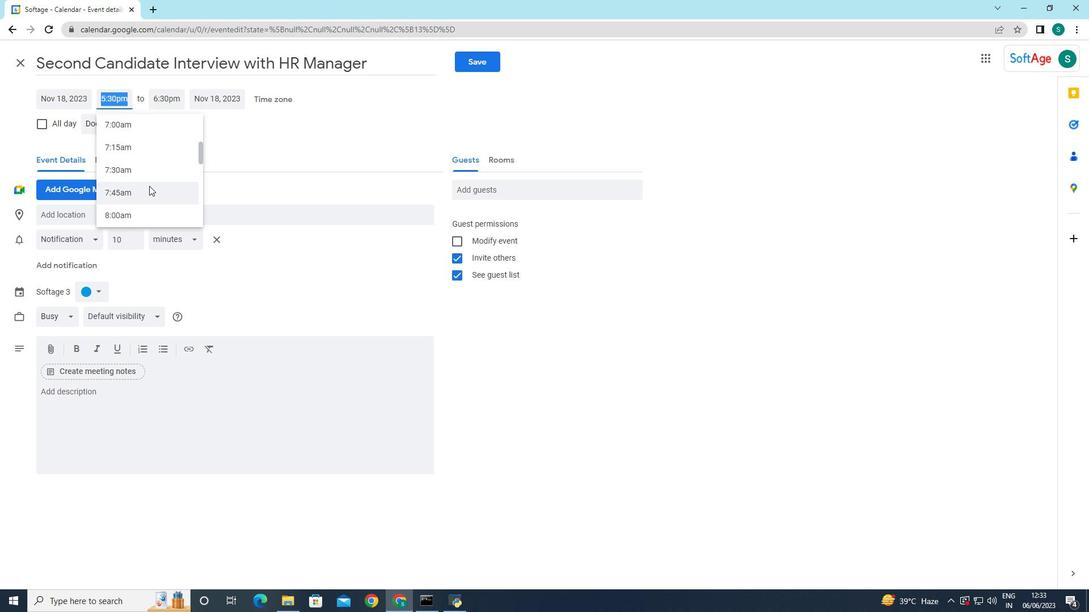 
Action: Mouse scrolled (149, 186) with delta (0, 0)
Screenshot: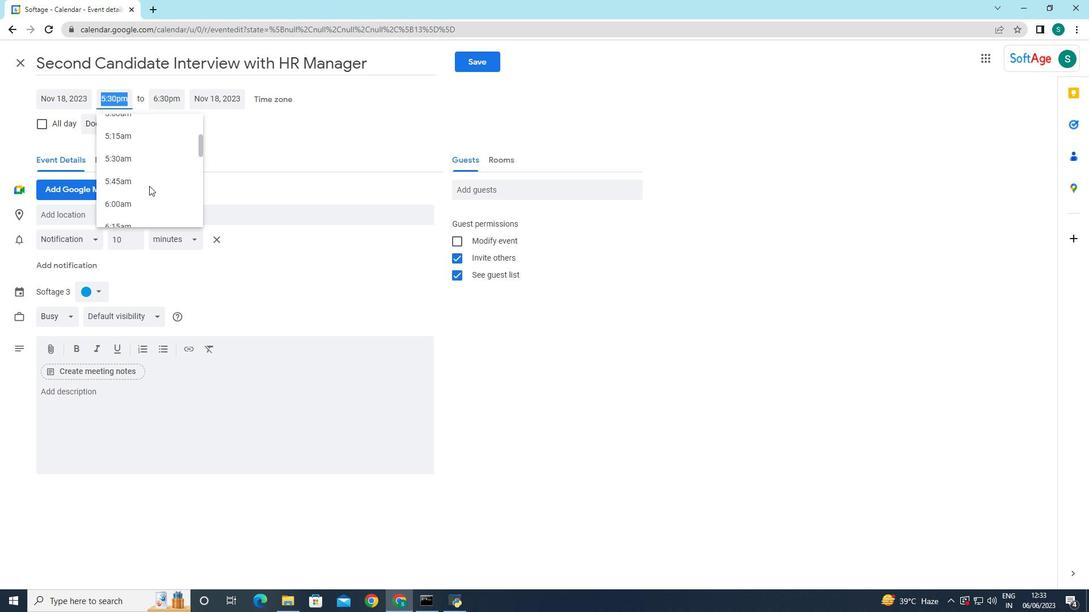 
Action: Mouse scrolled (149, 186) with delta (0, 0)
Screenshot: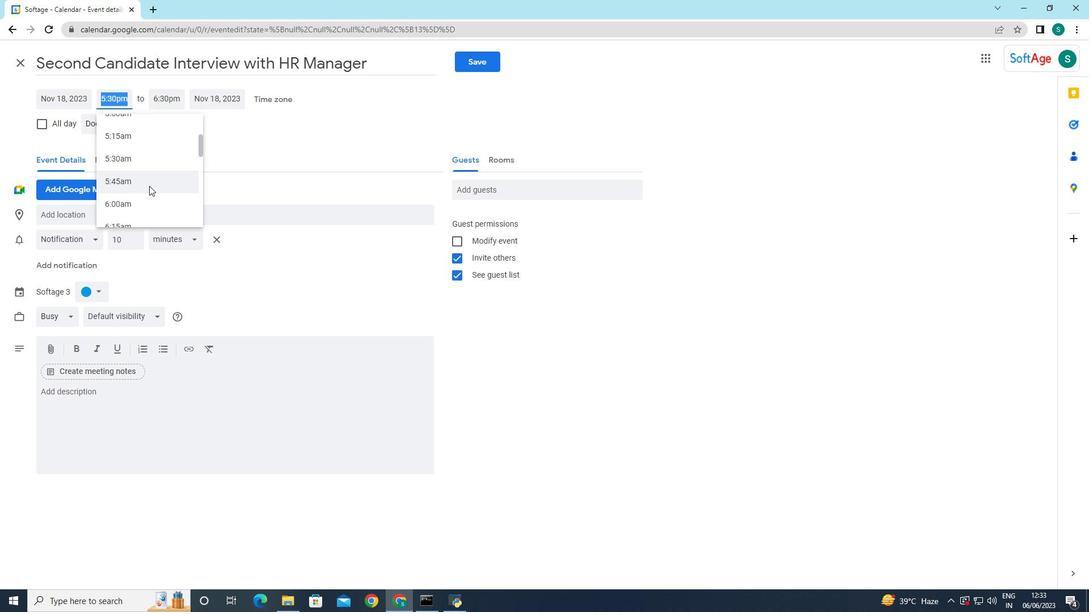 
Action: Mouse scrolled (149, 186) with delta (0, 0)
Screenshot: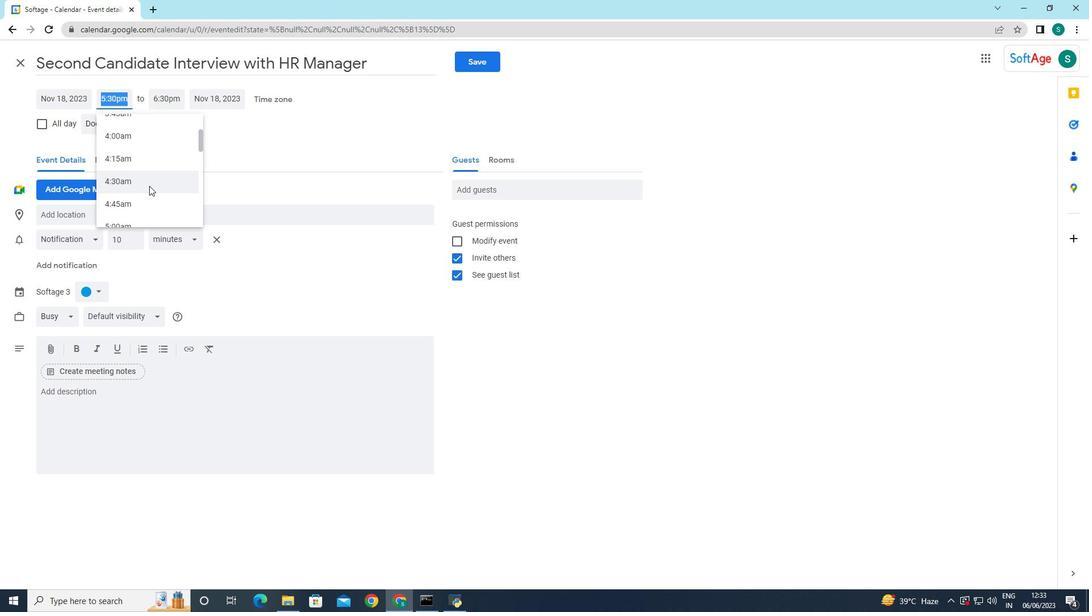 
Action: Mouse scrolled (149, 186) with delta (0, 0)
Screenshot: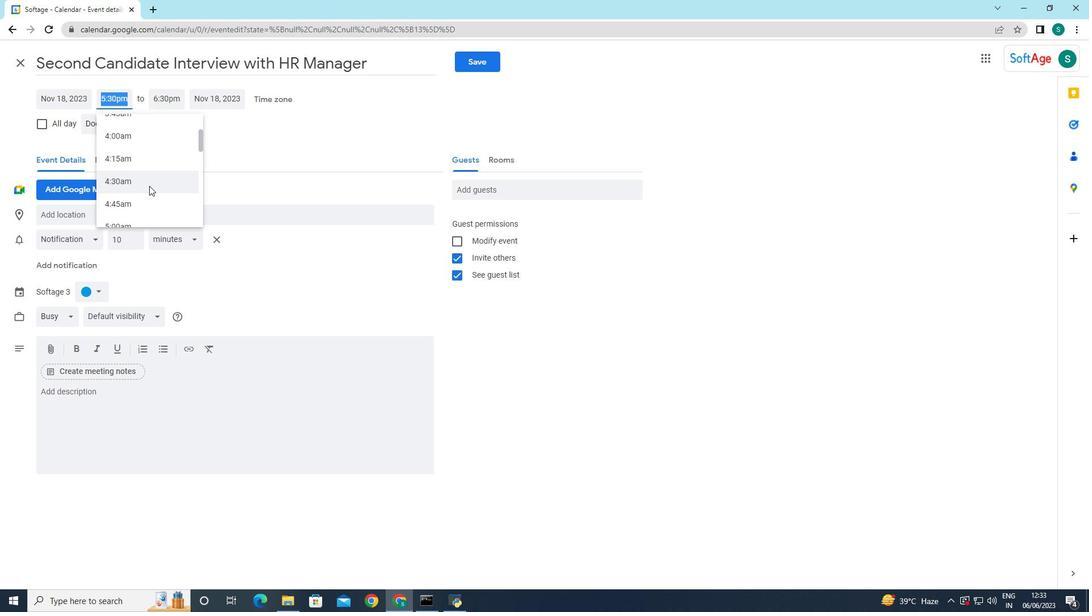 
Action: Mouse moved to (149, 186)
Screenshot: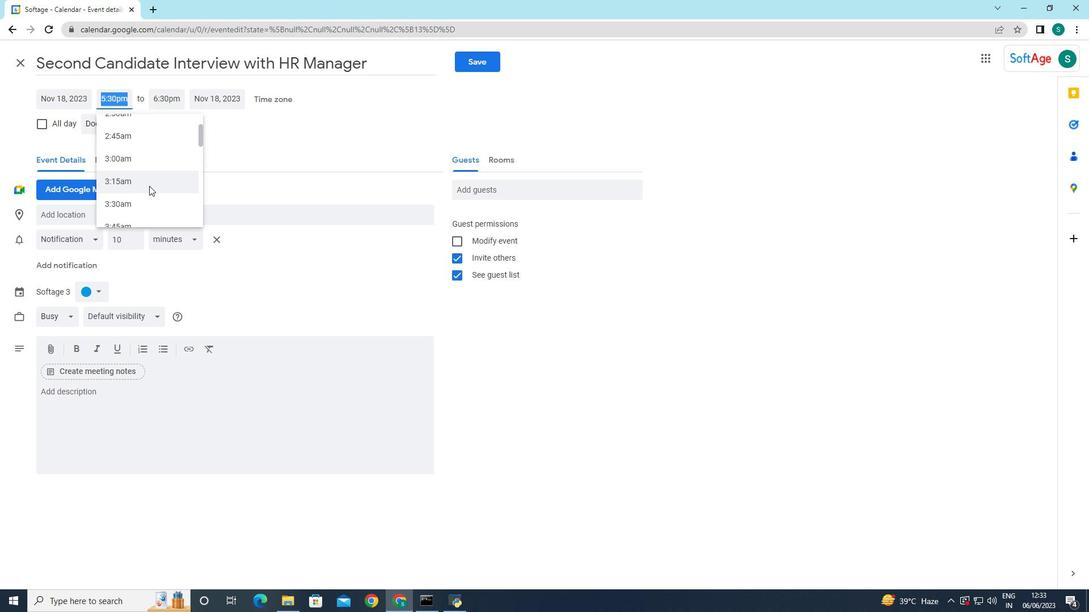 
Action: Mouse scrolled (149, 186) with delta (0, 0)
Screenshot: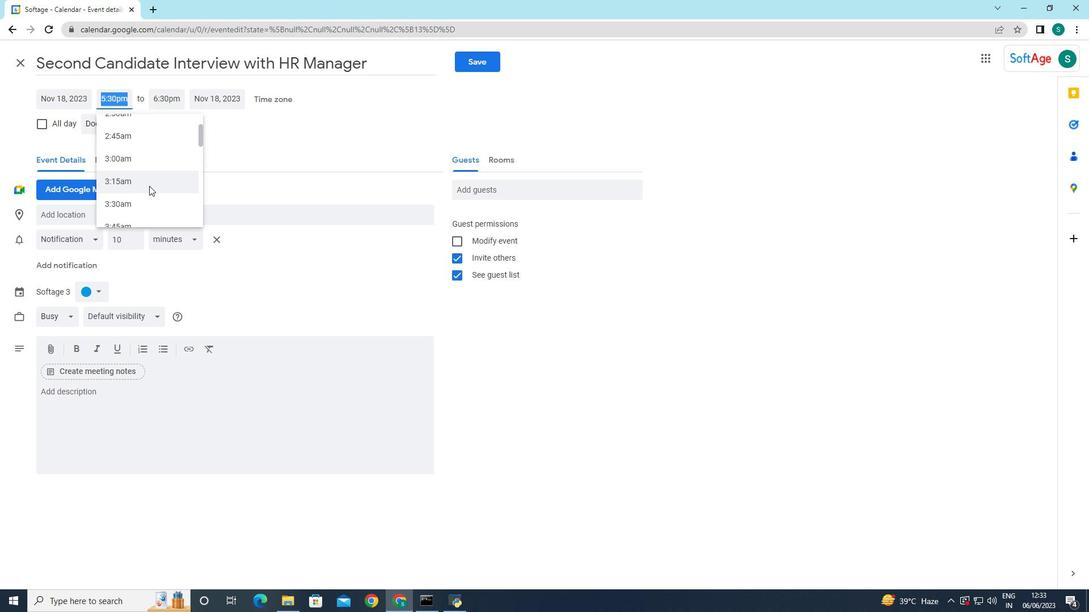 
Action: Mouse moved to (150, 184)
Screenshot: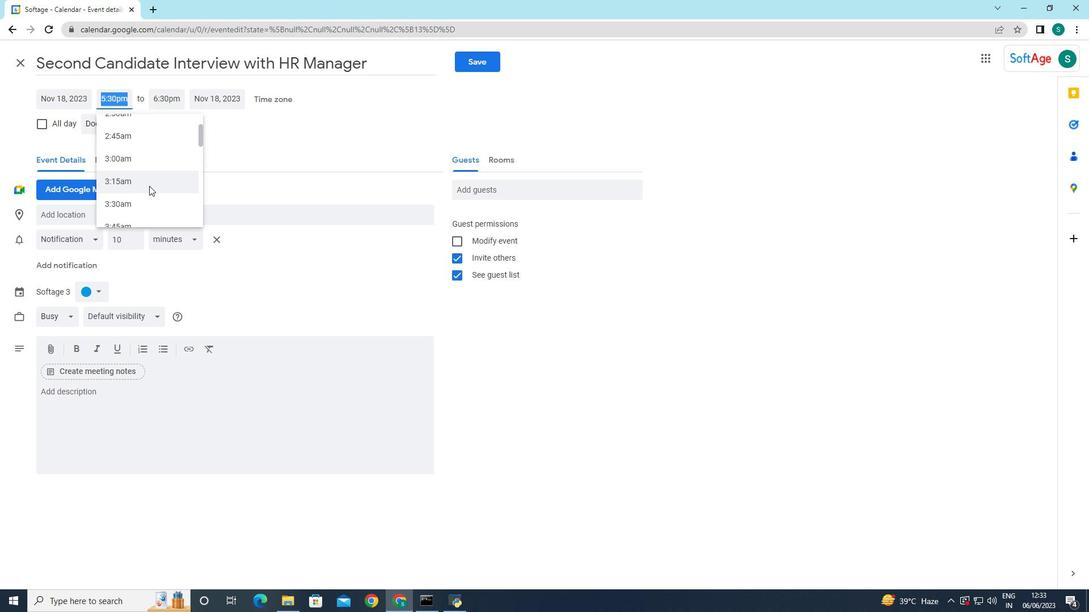 
Action: Mouse scrolled (150, 185) with delta (0, 0)
Screenshot: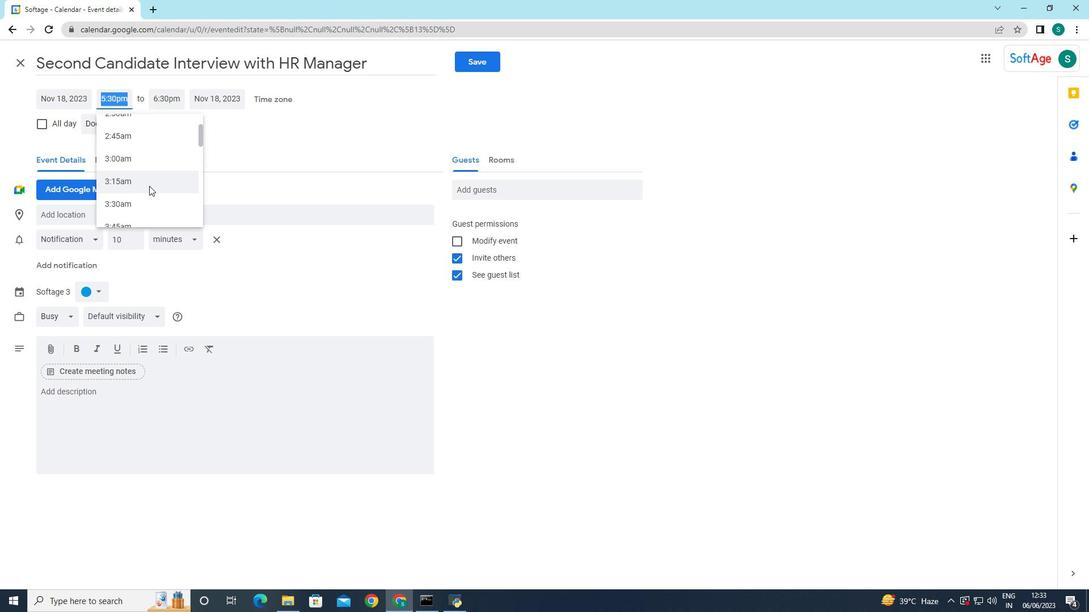 
Action: Mouse moved to (146, 186)
Screenshot: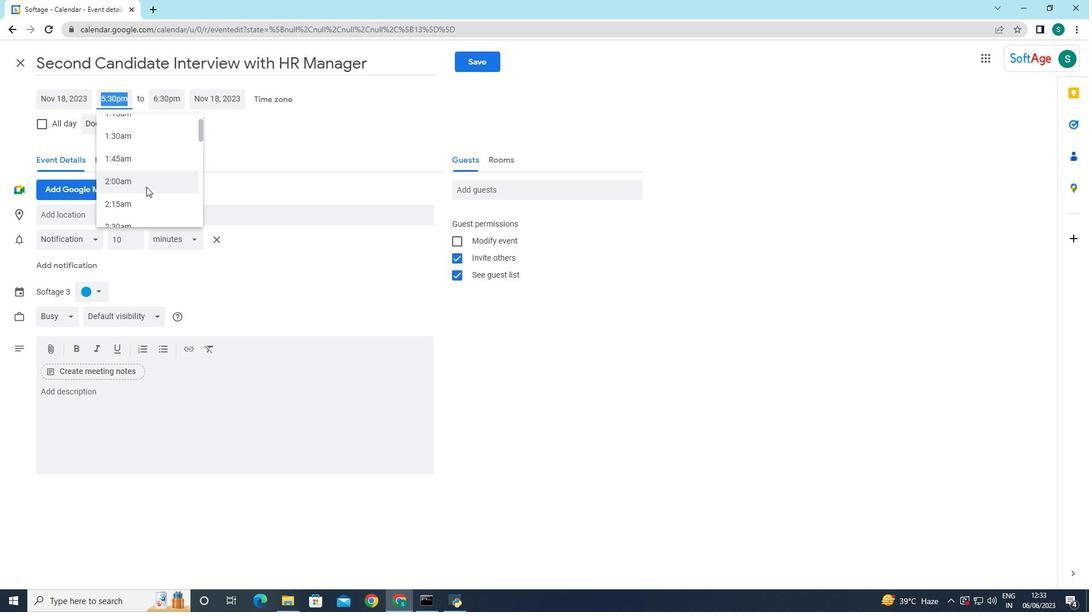 
Action: Mouse scrolled (146, 186) with delta (0, 0)
Screenshot: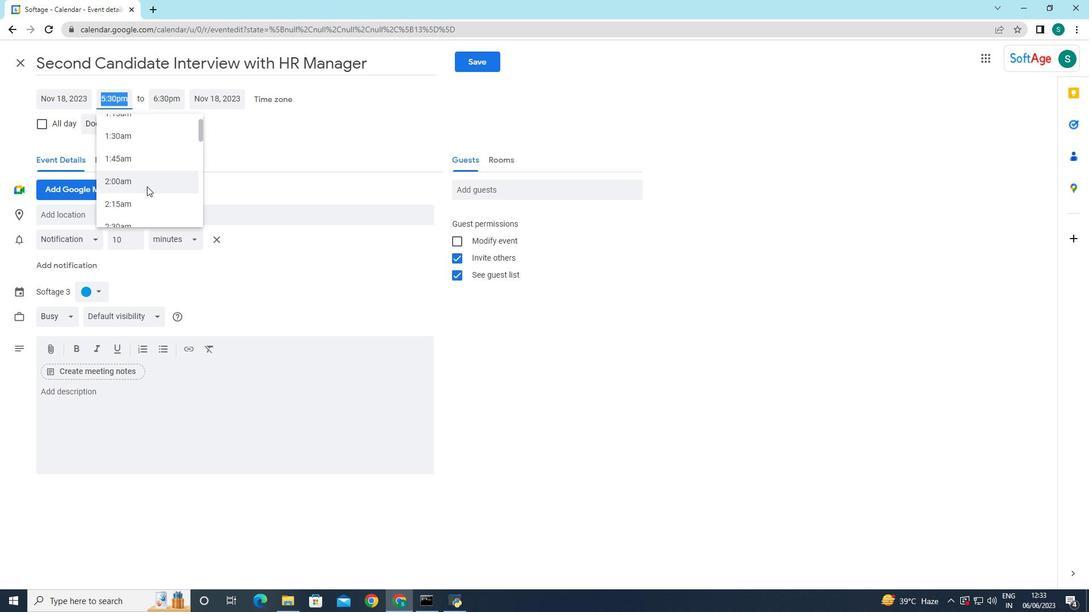 
Action: Mouse moved to (130, 124)
Screenshot: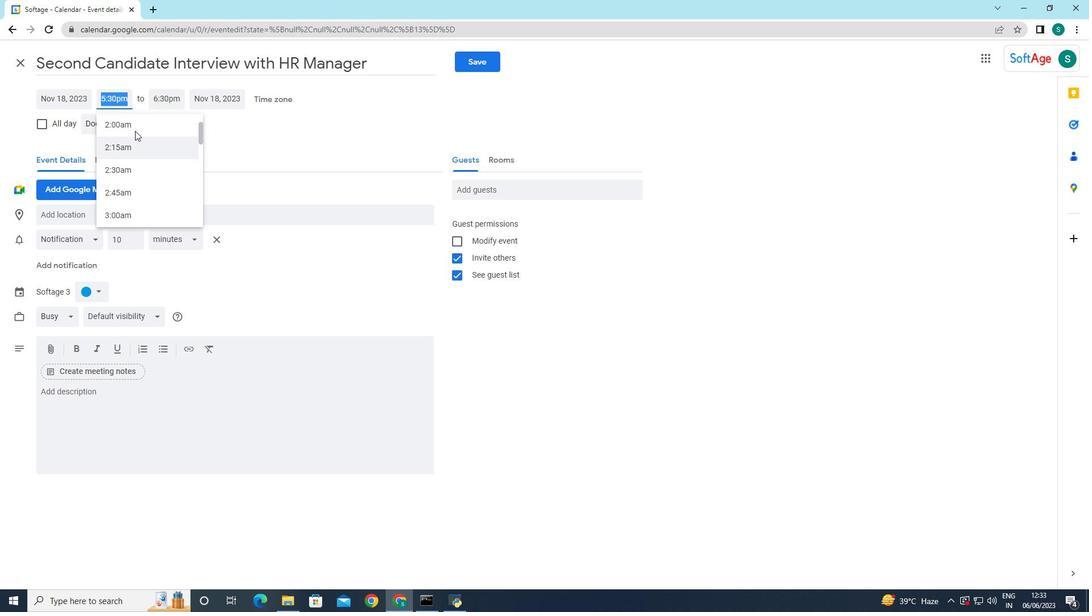 
Action: Mouse pressed left at (130, 124)
Screenshot: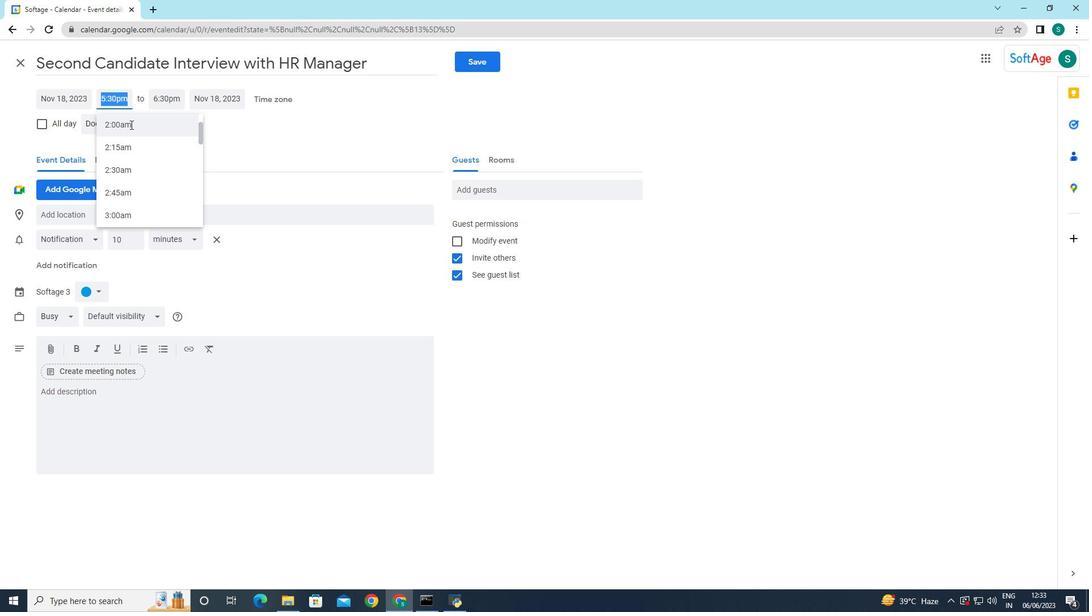 
Action: Mouse moved to (127, 392)
Screenshot: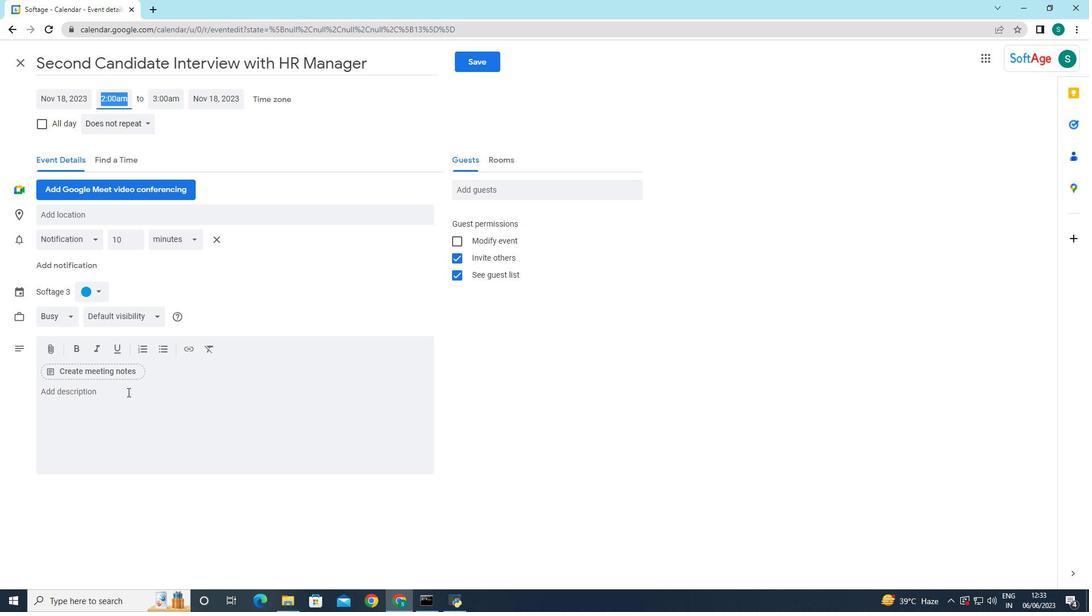
Action: Mouse pressed left at (127, 392)
Screenshot: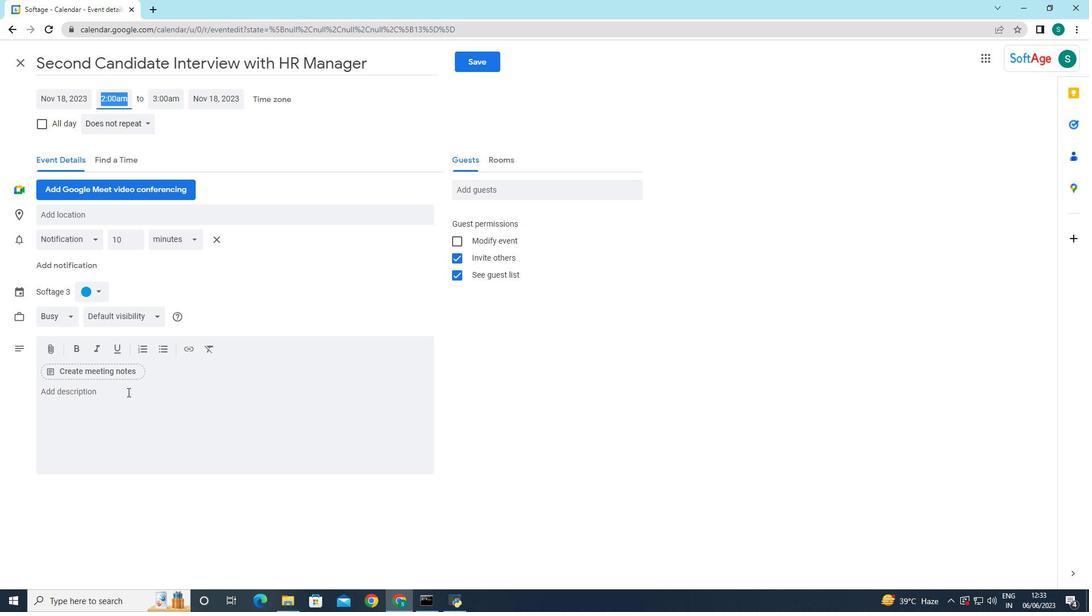 
Action: Mouse moved to (278, 325)
Screenshot: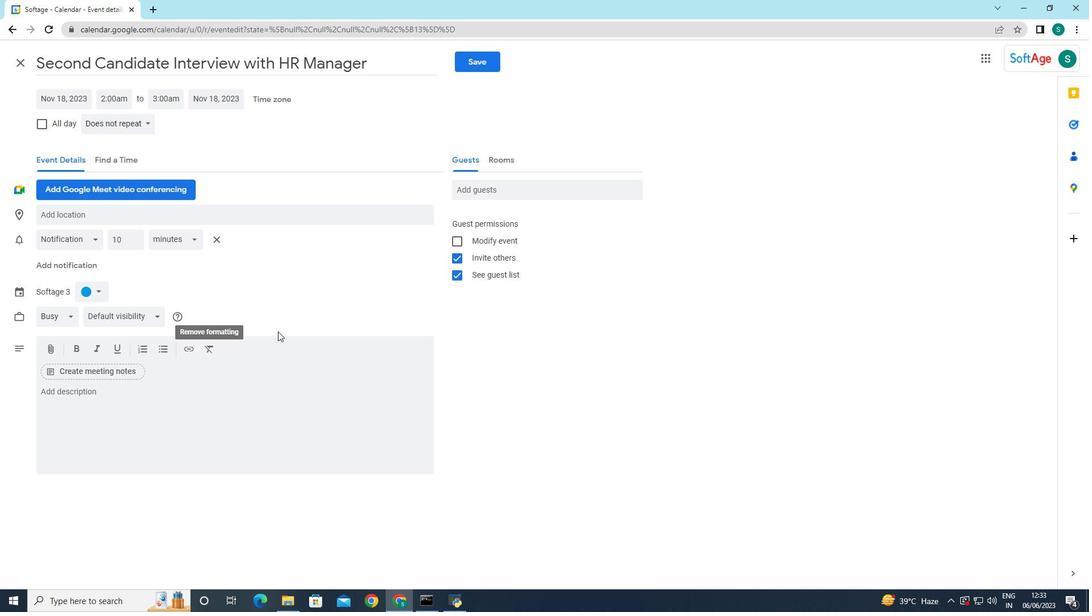 
Action: Key pressed <Key.caps_lock>L<Key.backspace>A<Key.space><Key.caps_lock>l<Key.backspace>lunch<Key.space>and<Key.space>learn<Key.space>session<Key.space>is<Key.space>a<Key.space>unique<Key.space>professional<Key.space>development<Key.space>opportunity<Key.space>where<Key.space>employeew<Key.backspace>s<Key.space>gather<Key.space>during<Key.space>their<Key.space>lunch<Key.space>breac<Key.backspace>k<Key.space>to<Key.space>learn<Key.space>and<Key.space>engage<Key.space>ii<Key.backspace>n<Key.space>educational<Key.space><Key.space>activties<Key.space><Key.backspace><Key.backspace><Key.backspace>e<Key.backspace><Key.backspace><Key.backspace><Key.backspace><Key.backspace>ivities.<Key.space><Key.caps_lock>I<Key.caps_lock>t<Key.space>combines<Key.space>the<Key.space>convenience<Key.space>of<Key.space>a<Key.space>mealtime<Key.space>with<Key.space>valuable<Key.space>learning<Key.space>experiences,<Key.space>of<Key.space><Key.backspace><Key.backspace><Key.backspace>creating<Key.space>a<Key.space>rea<Key.backspace>laxed<Key.space>and<Key.space>interactive<Key.space>environment<Key.space>for<Key.space>knowledge<Key.space>sharing<Key.space>and<Key.space>skill<Key.space>enhancement,<Key.backspace>.
Screenshot: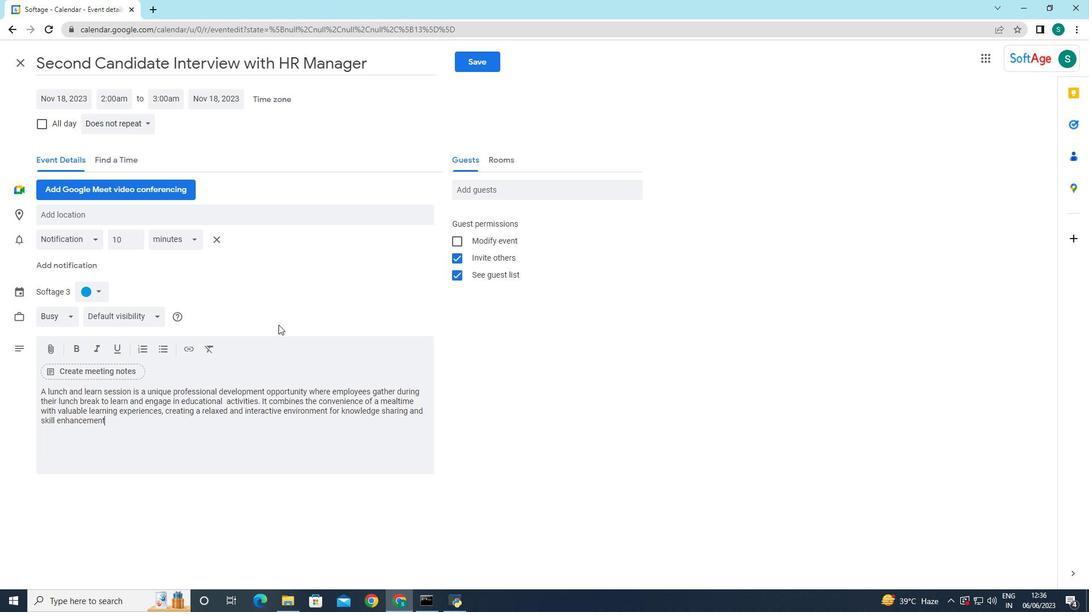 
Action: Mouse moved to (423, 485)
Screenshot: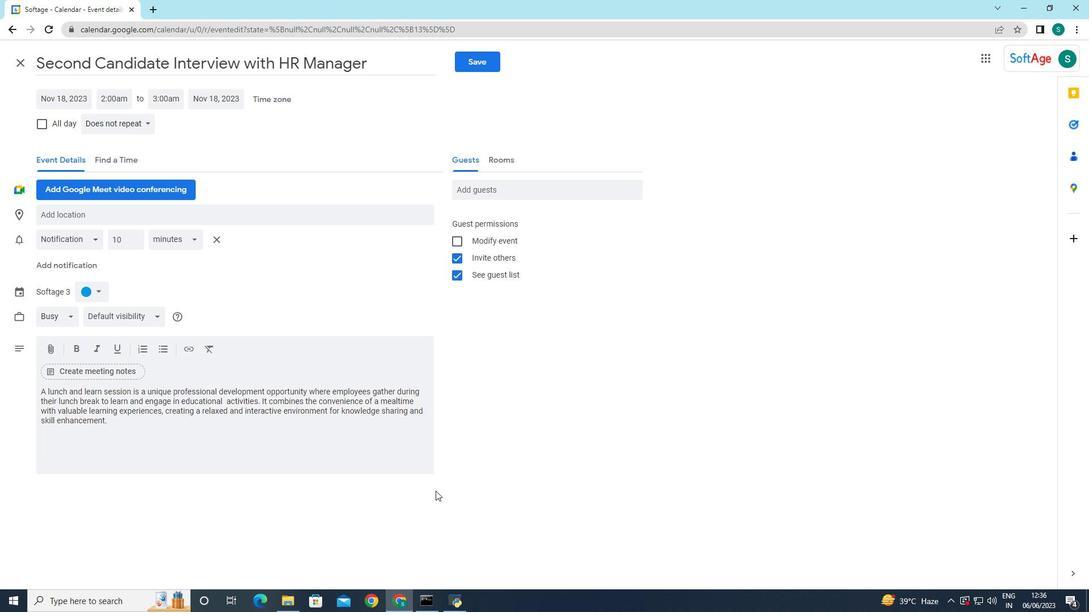 
Action: Mouse pressed left at (423, 485)
Screenshot: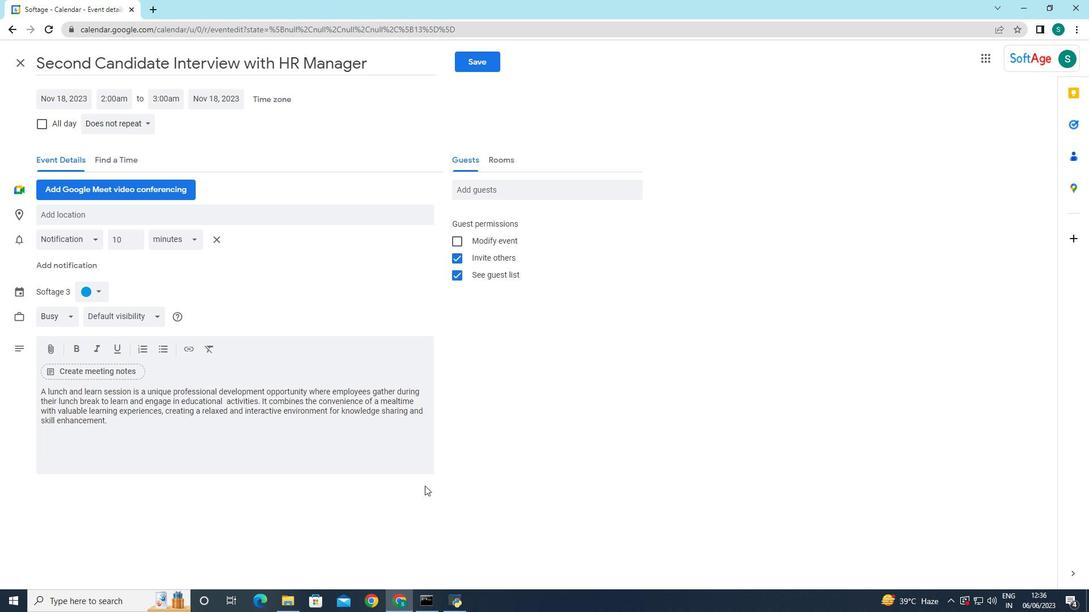 
Action: Mouse moved to (495, 194)
Screenshot: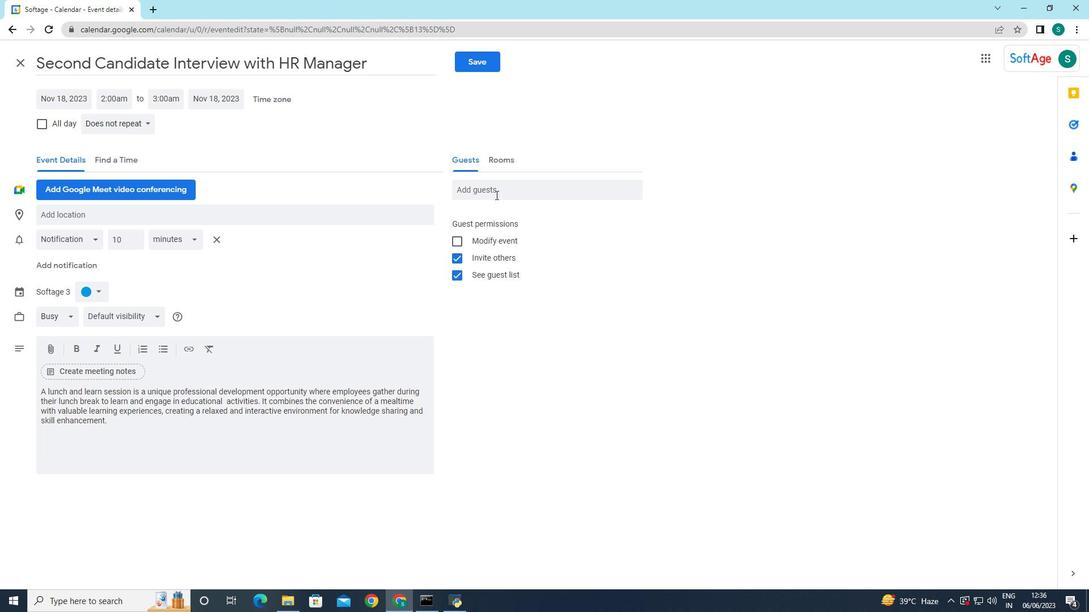 
Action: Mouse pressed left at (495, 194)
Screenshot: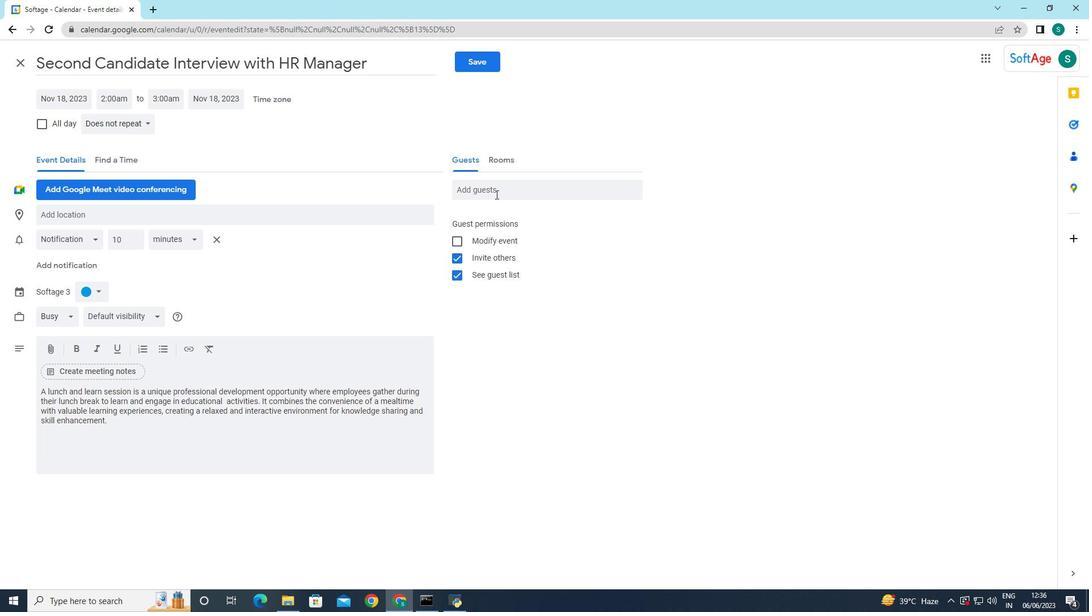 
Action: Key pressed softage.4
Screenshot: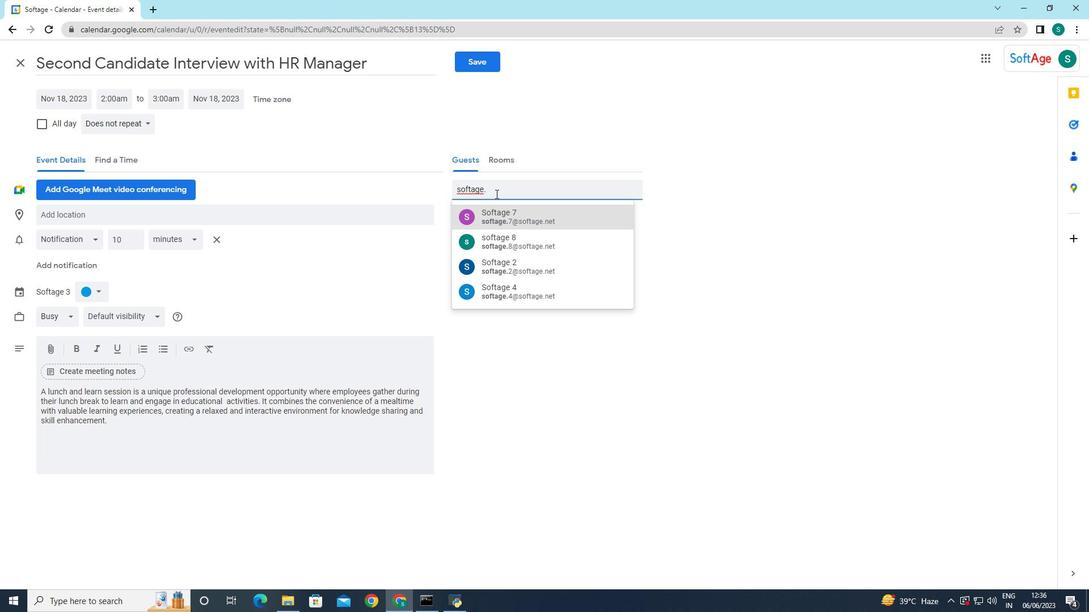 
Action: Mouse moved to (580, 219)
Screenshot: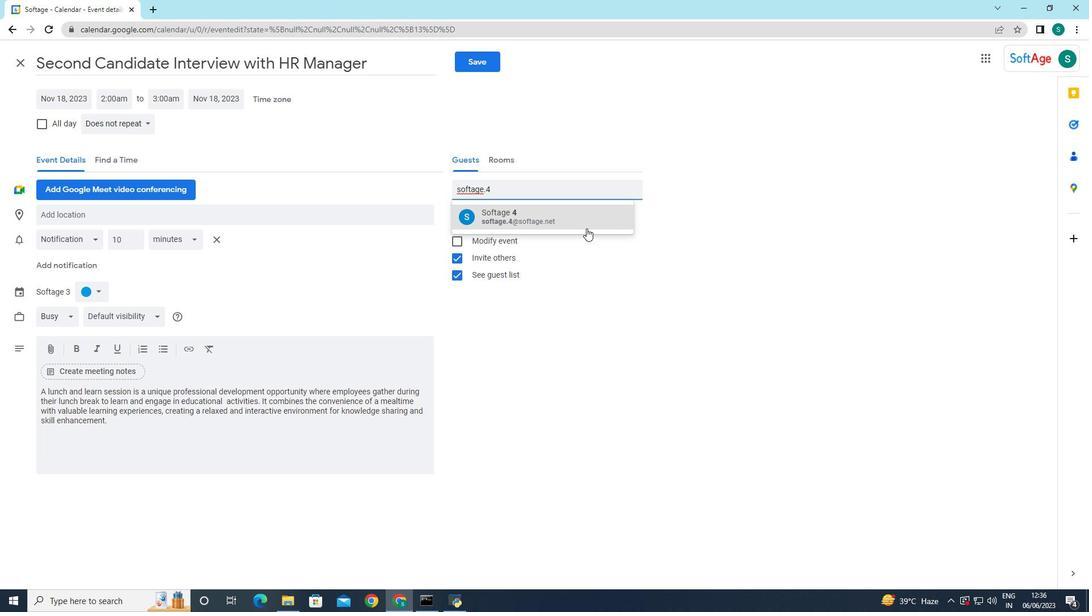 
Action: Mouse pressed left at (580, 219)
Screenshot: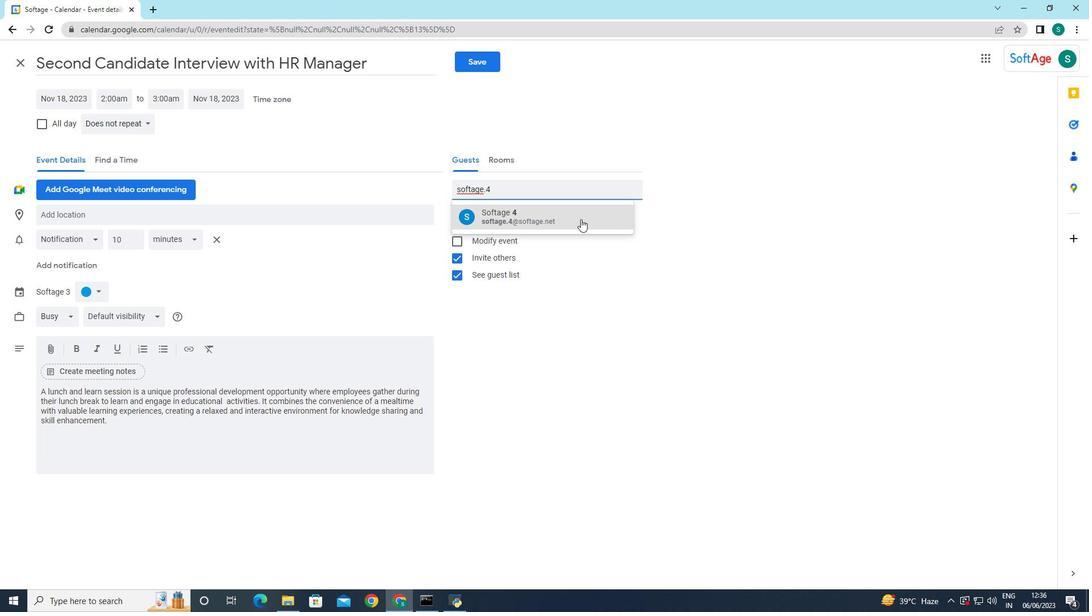 
Action: Mouse moved to (548, 184)
Screenshot: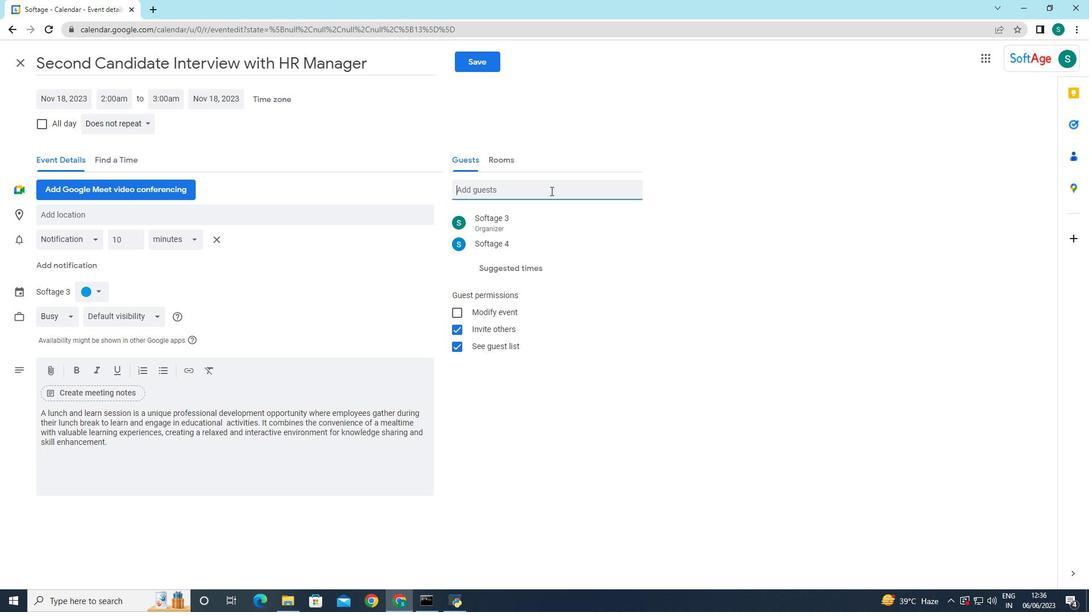 
Action: Mouse pressed left at (548, 184)
Screenshot: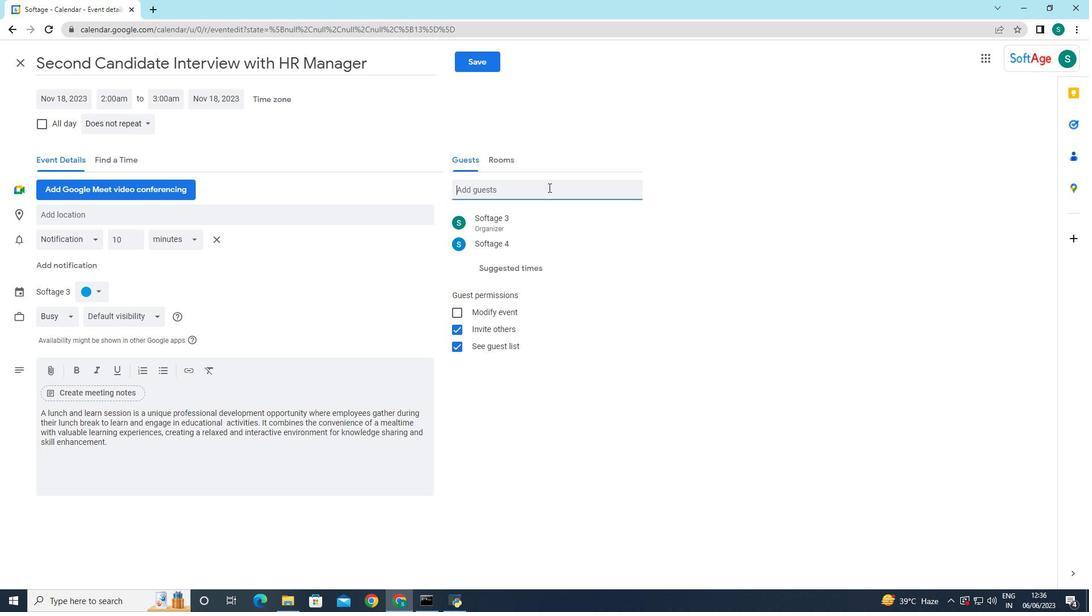 
Action: Key pressed softage.2
Screenshot: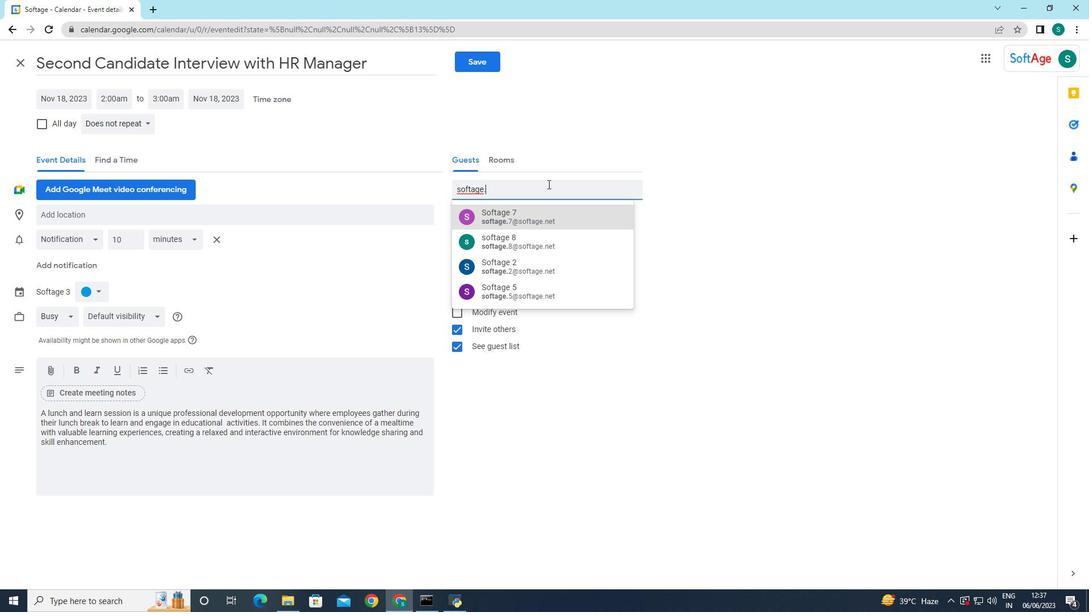 
Action: Mouse moved to (536, 212)
Screenshot: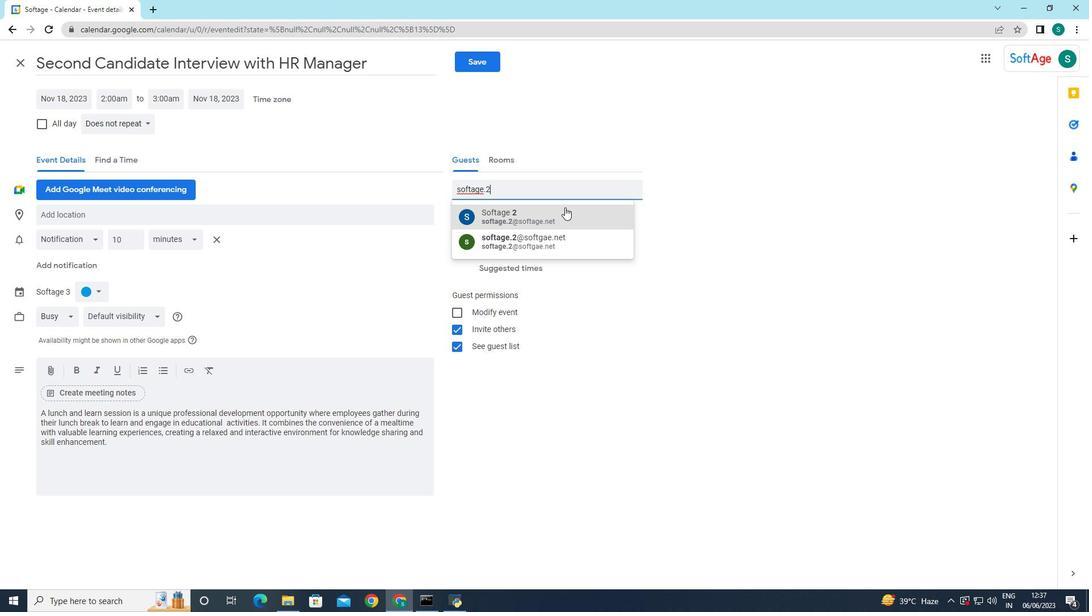 
Action: Mouse pressed left at (536, 212)
Screenshot: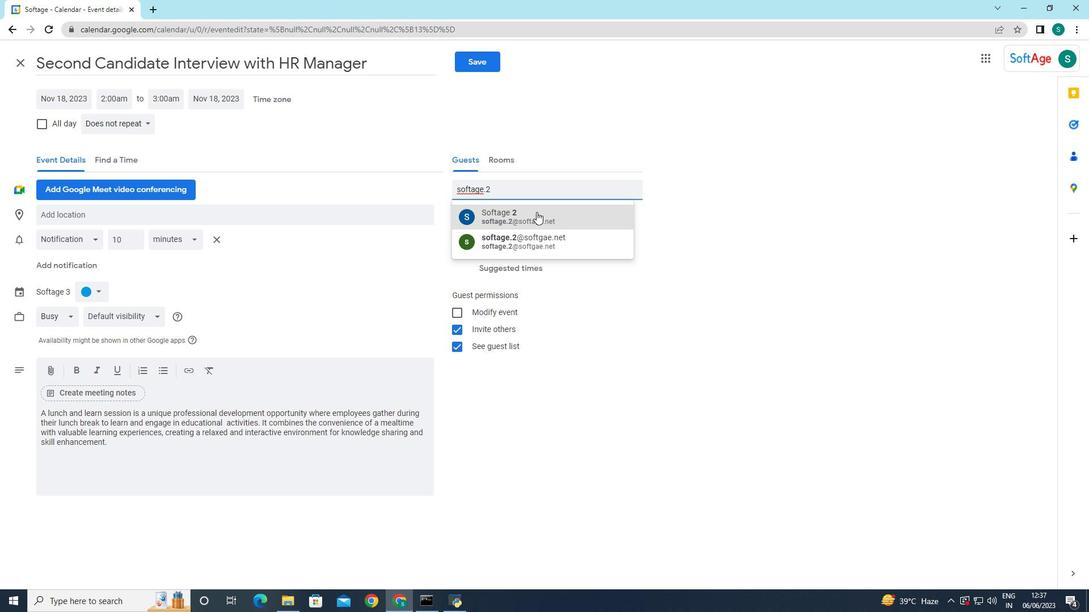
Action: Mouse moved to (628, 221)
Screenshot: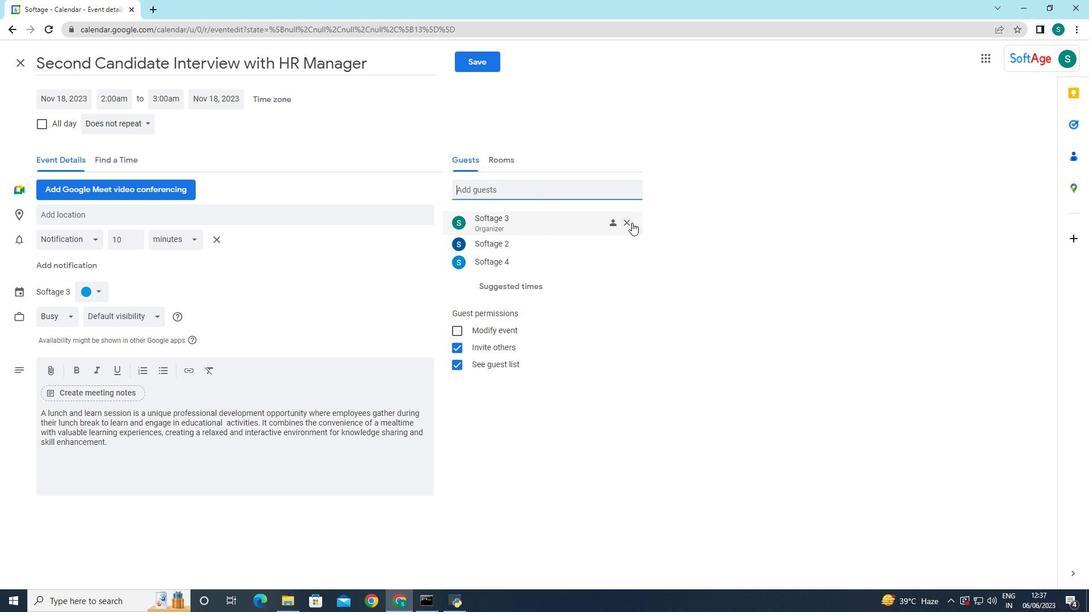 
Action: Mouse pressed left at (628, 221)
Screenshot: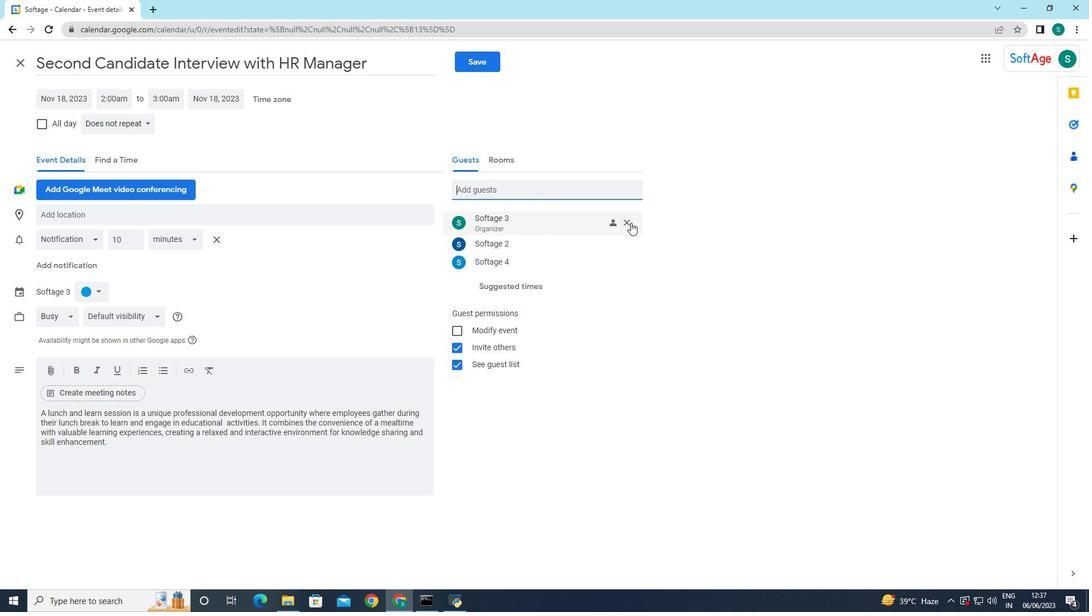
Action: Mouse moved to (135, 127)
Screenshot: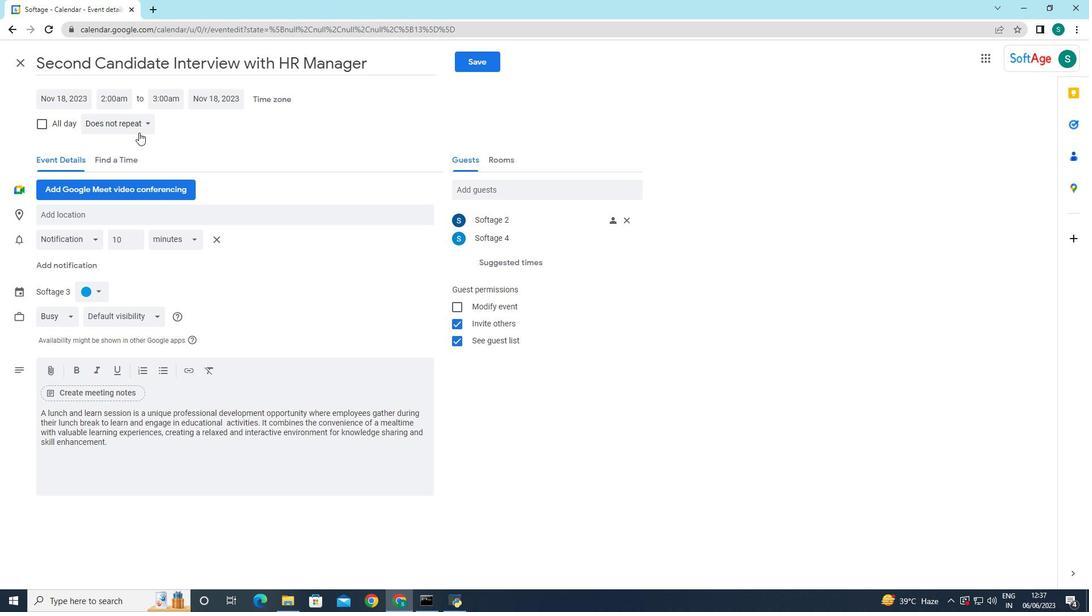 
Action: Mouse pressed left at (135, 127)
Screenshot: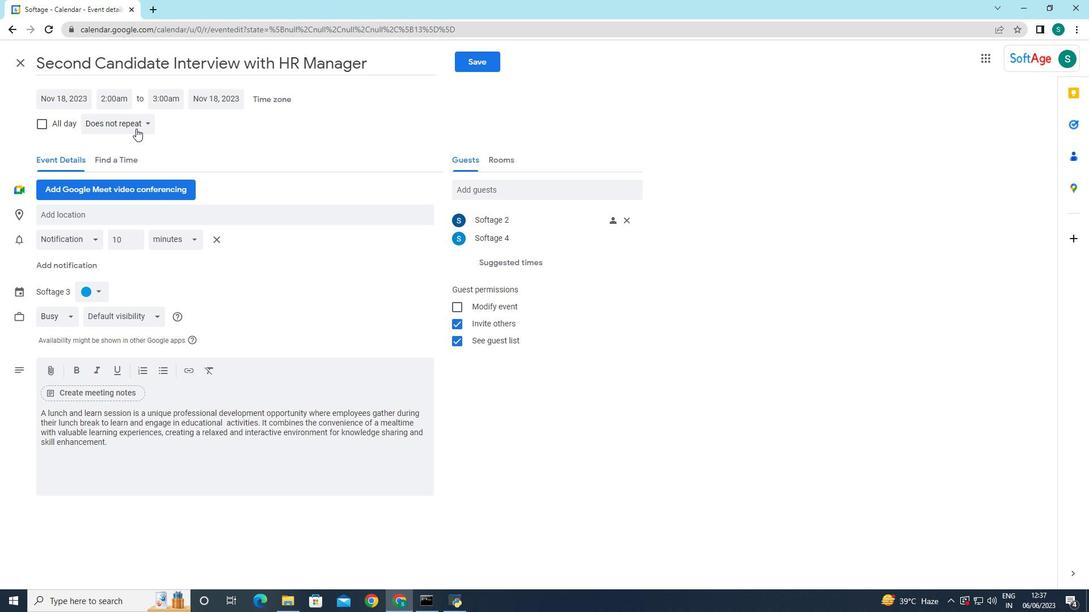 
Action: Mouse moved to (100, 242)
Screenshot: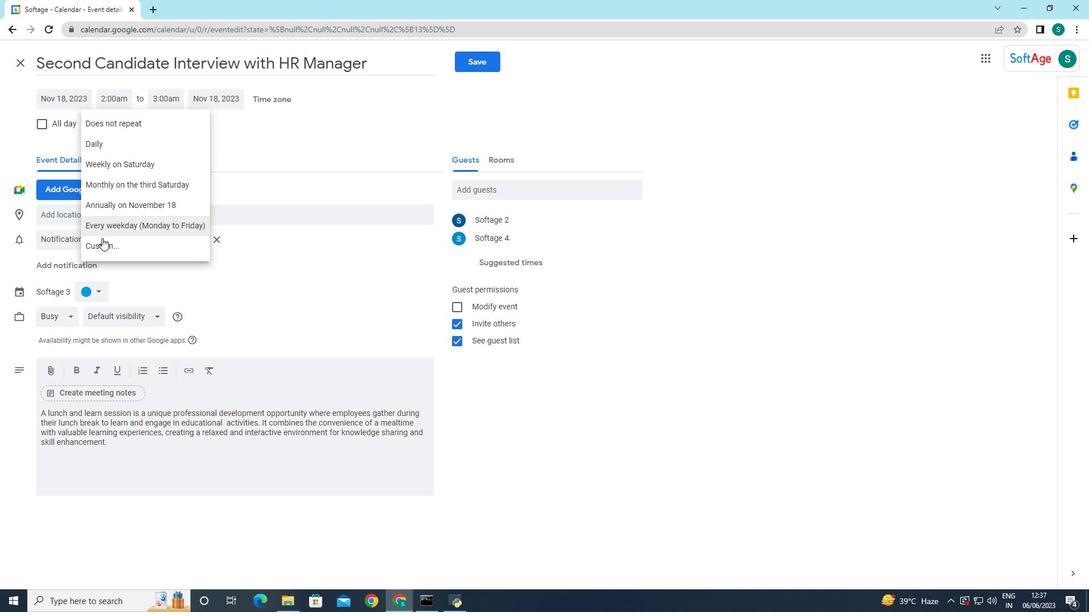 
Action: Mouse pressed left at (100, 242)
Screenshot: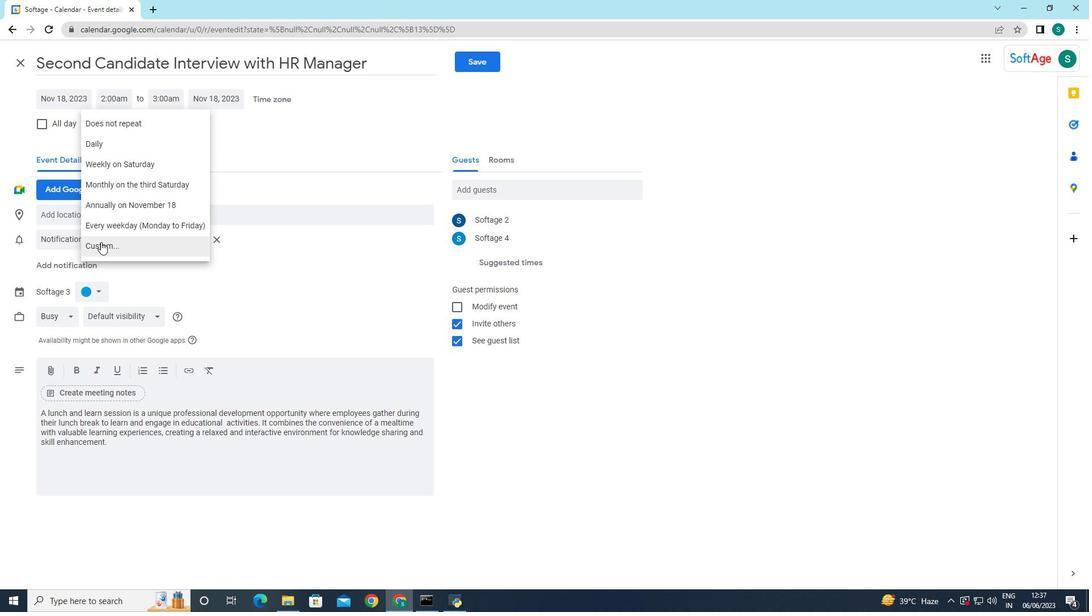 
Action: Mouse moved to (453, 296)
Screenshot: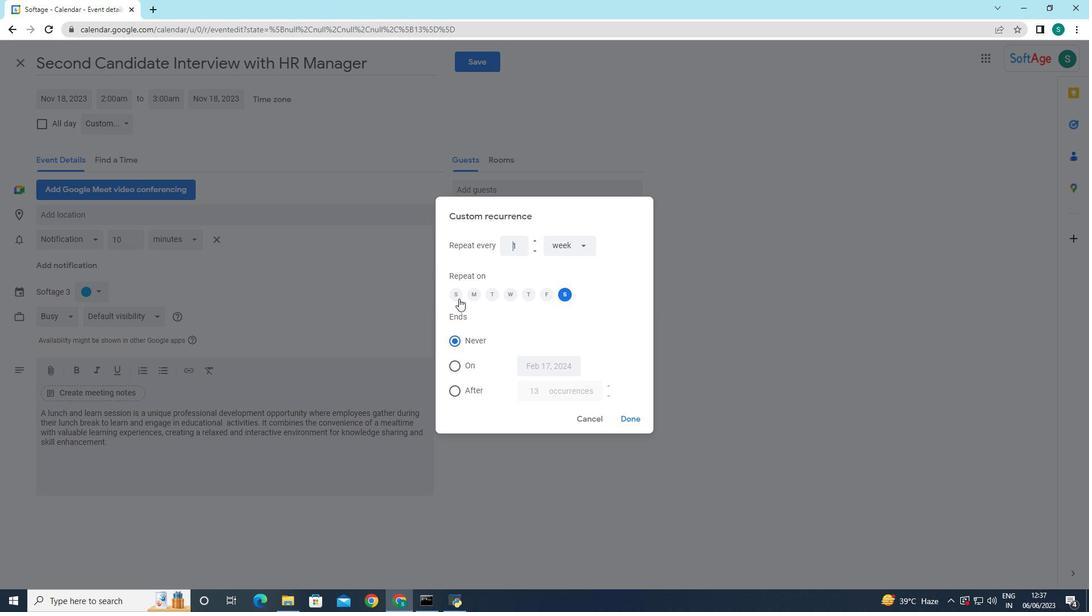 
Action: Mouse pressed left at (453, 296)
Screenshot: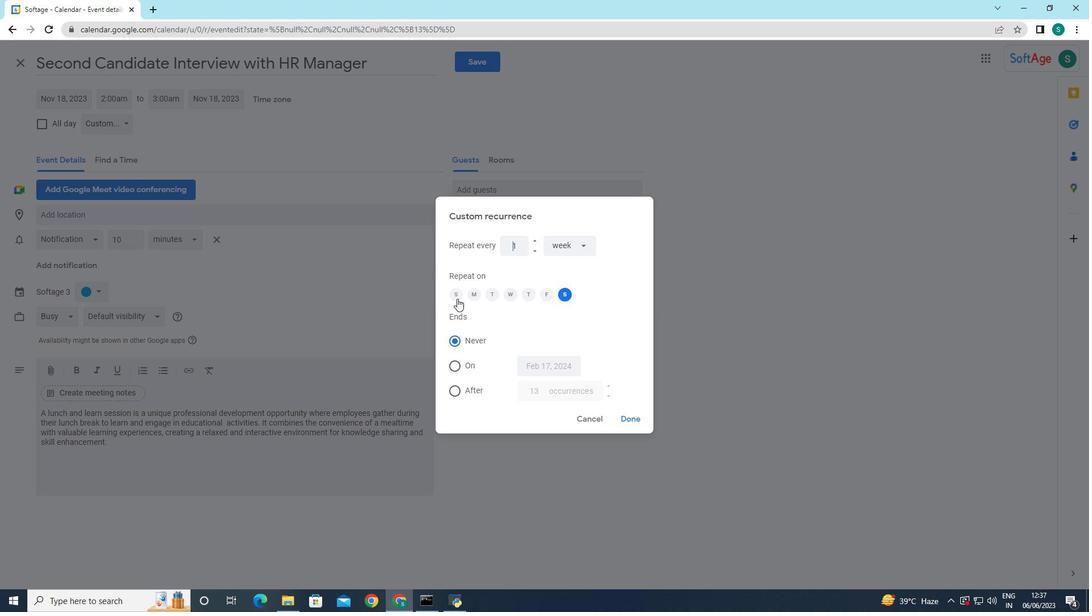 
Action: Mouse moved to (573, 294)
Screenshot: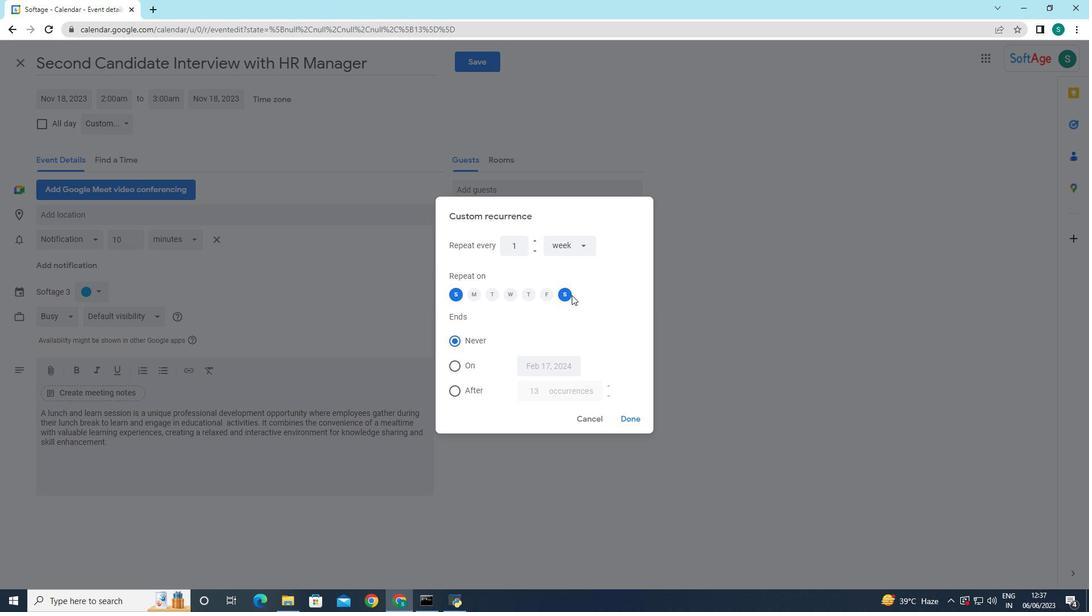 
Action: Mouse pressed left at (573, 294)
Screenshot: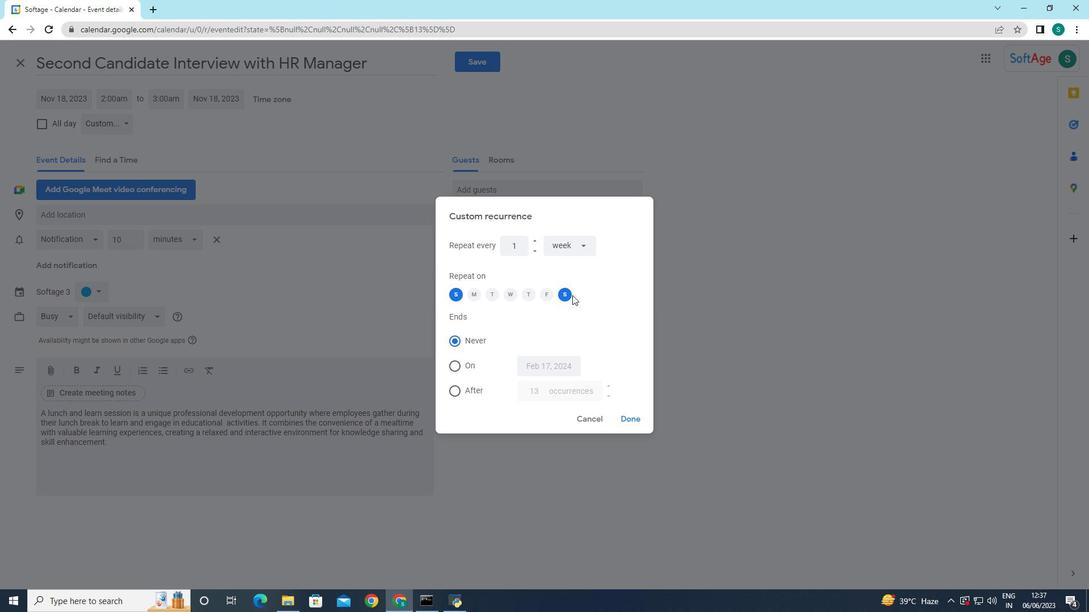 
Action: Mouse moved to (564, 296)
Screenshot: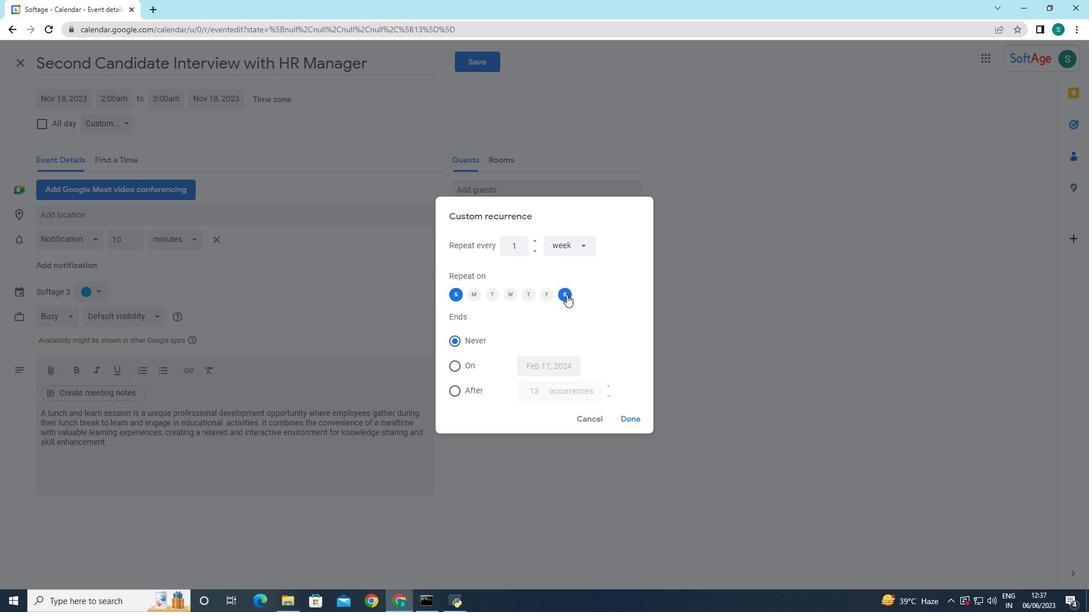 
Action: Mouse pressed left at (564, 296)
Screenshot: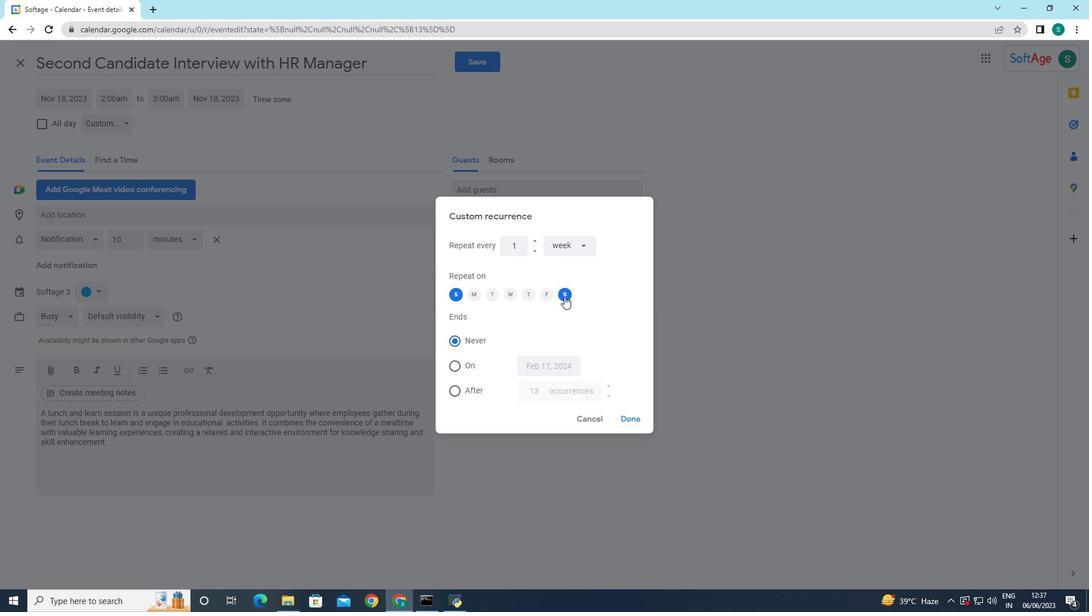 
Action: Mouse moved to (632, 418)
Screenshot: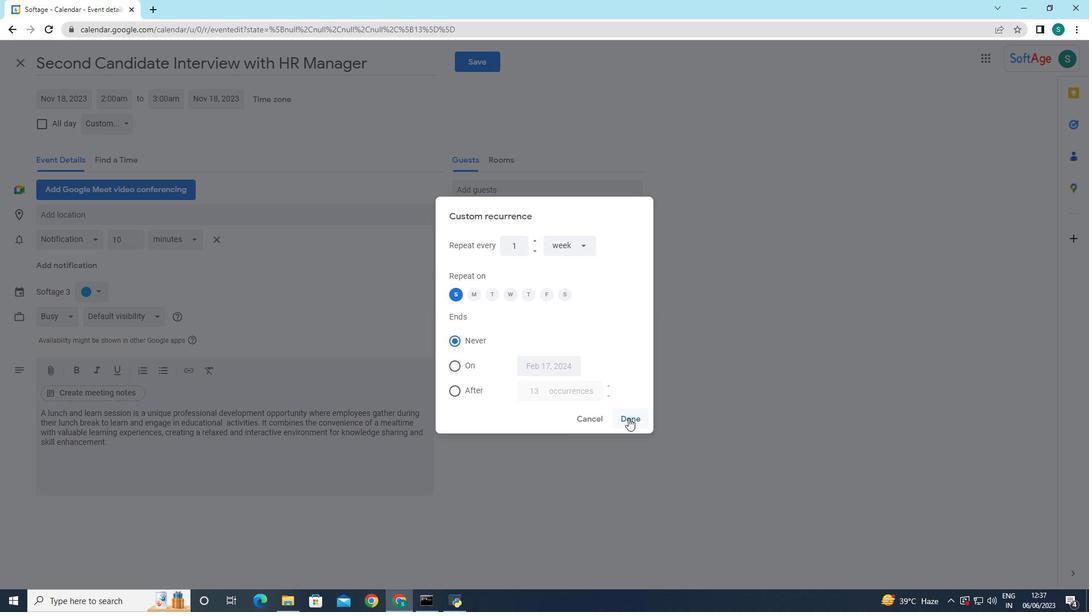 
Action: Mouse pressed left at (632, 418)
Screenshot: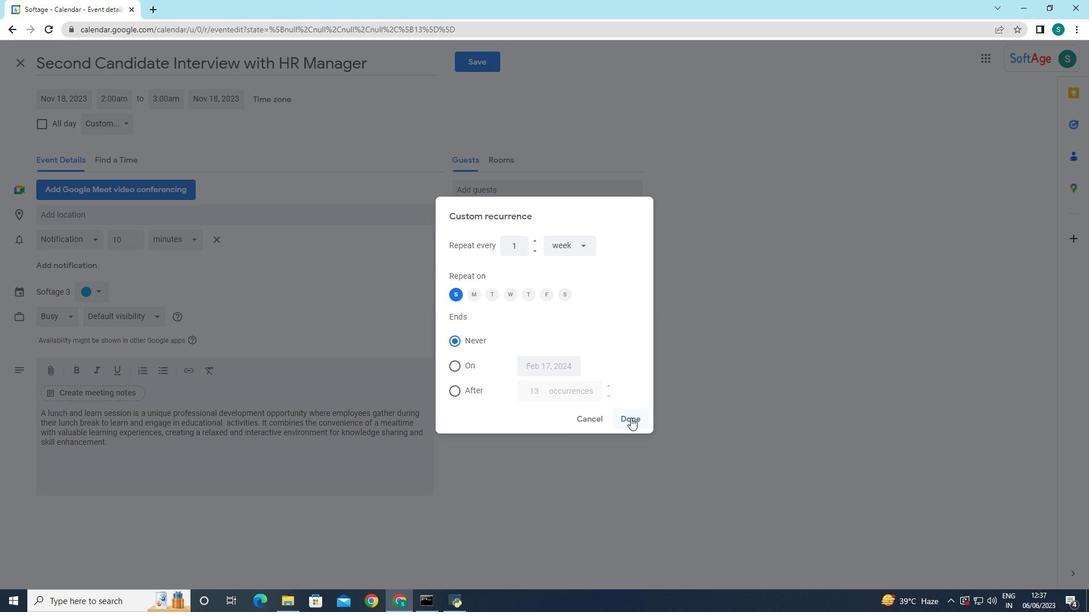 
Action: Mouse moved to (480, 64)
Screenshot: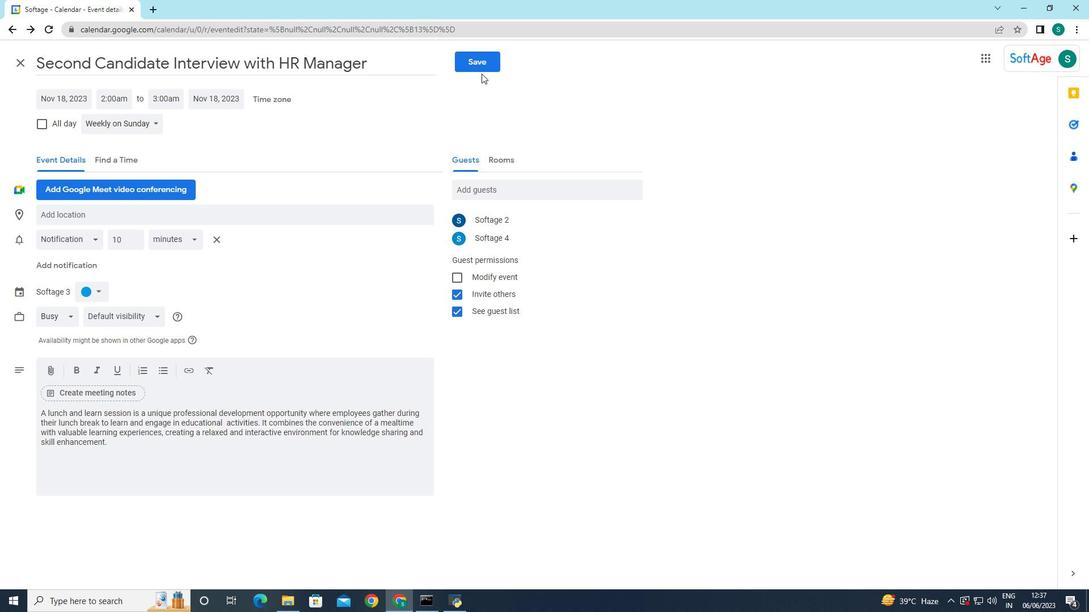 
Action: Mouse pressed left at (480, 64)
Screenshot: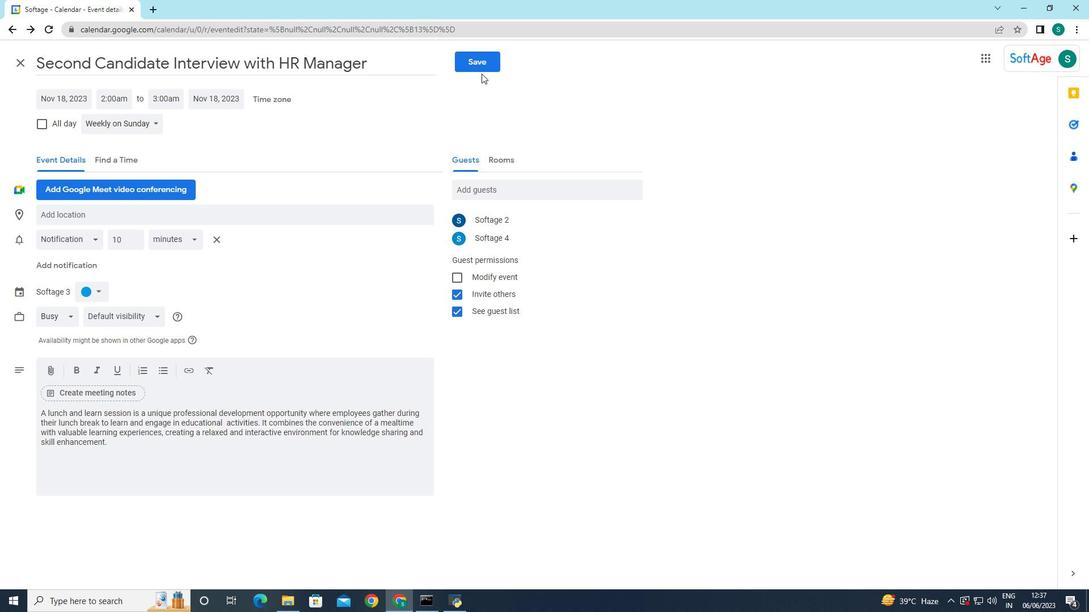 
Action: Mouse moved to (648, 340)
Screenshot: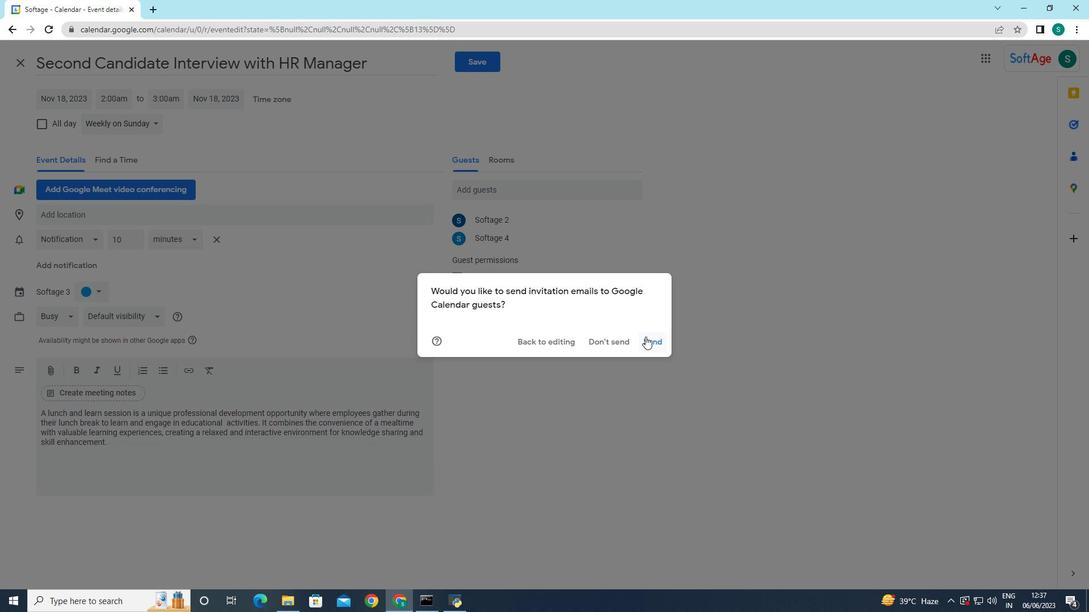 
Action: Mouse pressed left at (648, 340)
Screenshot: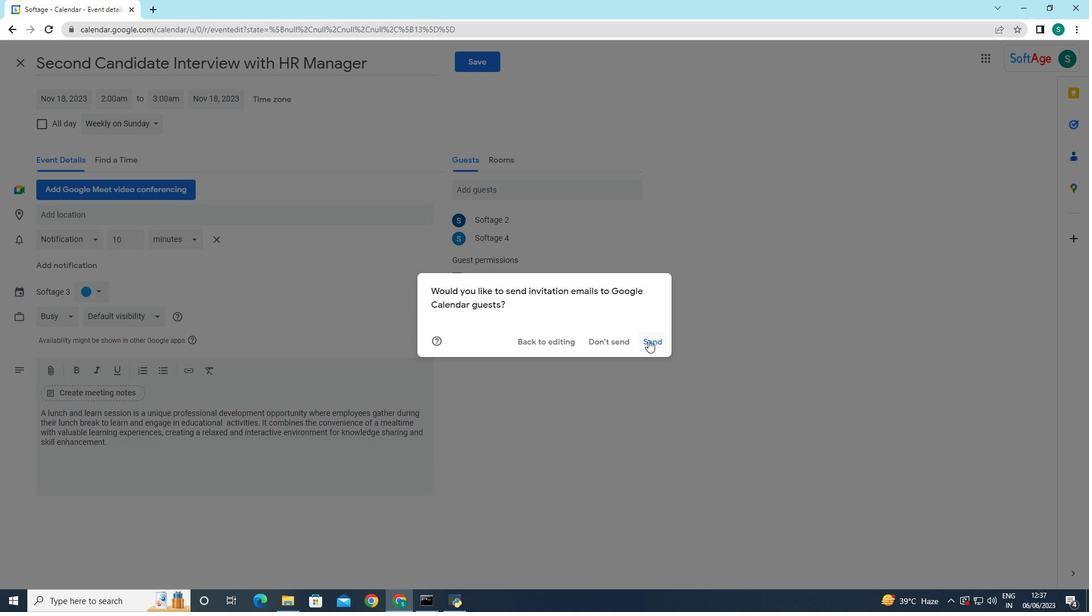 
Action: Mouse moved to (574, 401)
Screenshot: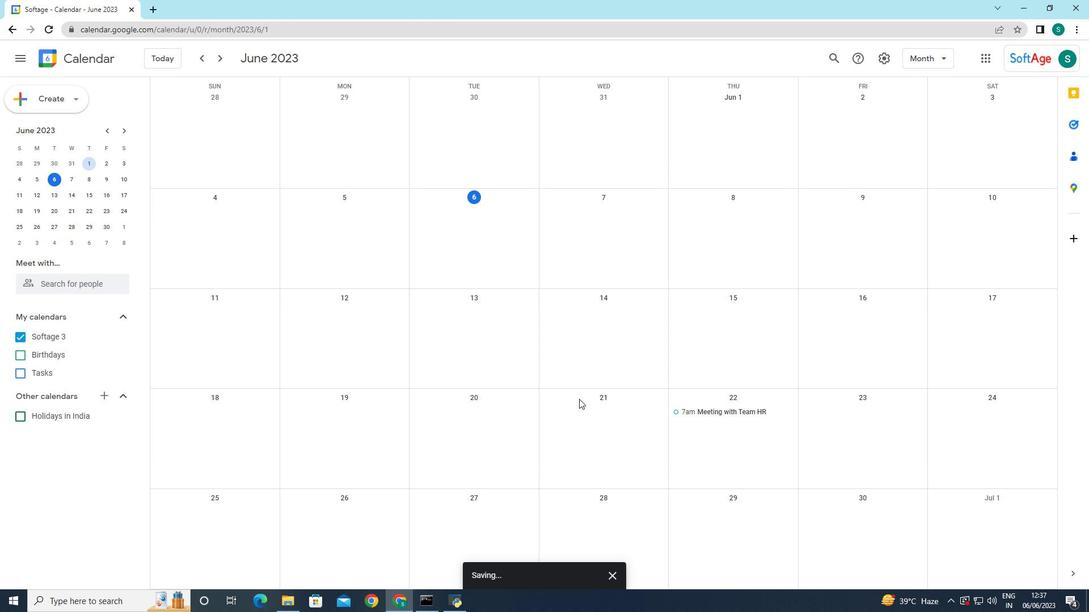 
